 Task: Find a place to stay in Jacksonville, FL, from July 1st to July 9th for 2 adults, with a budget of ₹8,000 - ₹15,000 per night, and the host should speak English.
Action: Mouse moved to (469, 95)
Screenshot: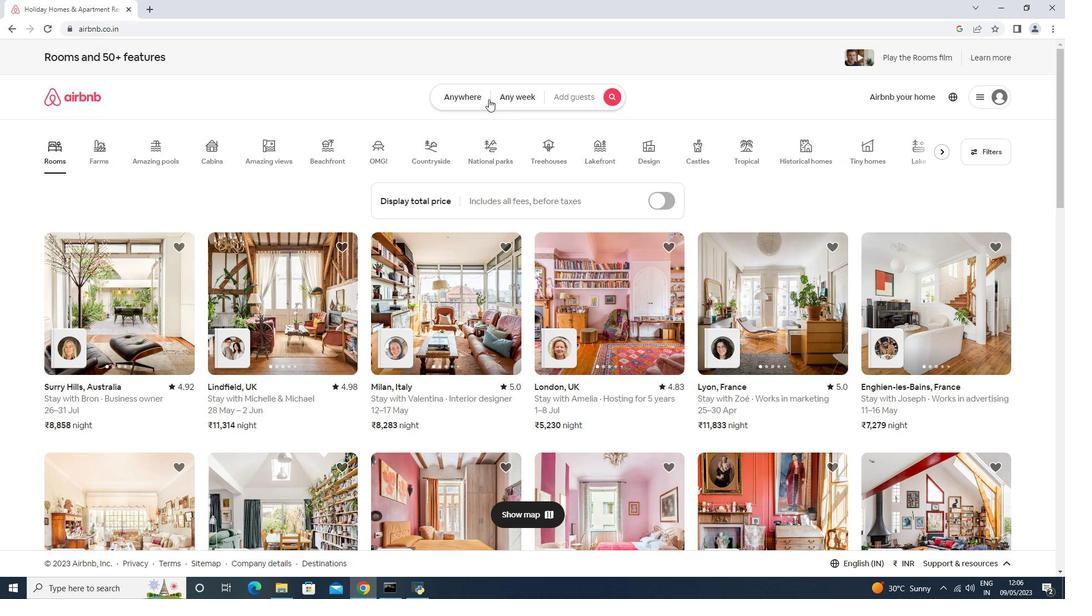 
Action: Mouse pressed left at (469, 95)
Screenshot: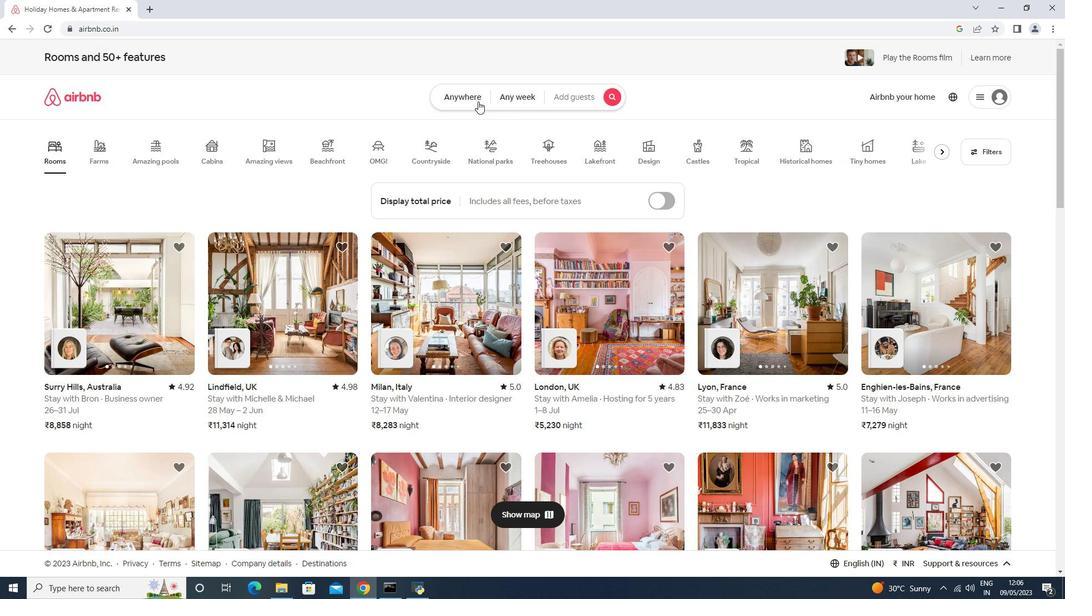 
Action: Mouse moved to (396, 146)
Screenshot: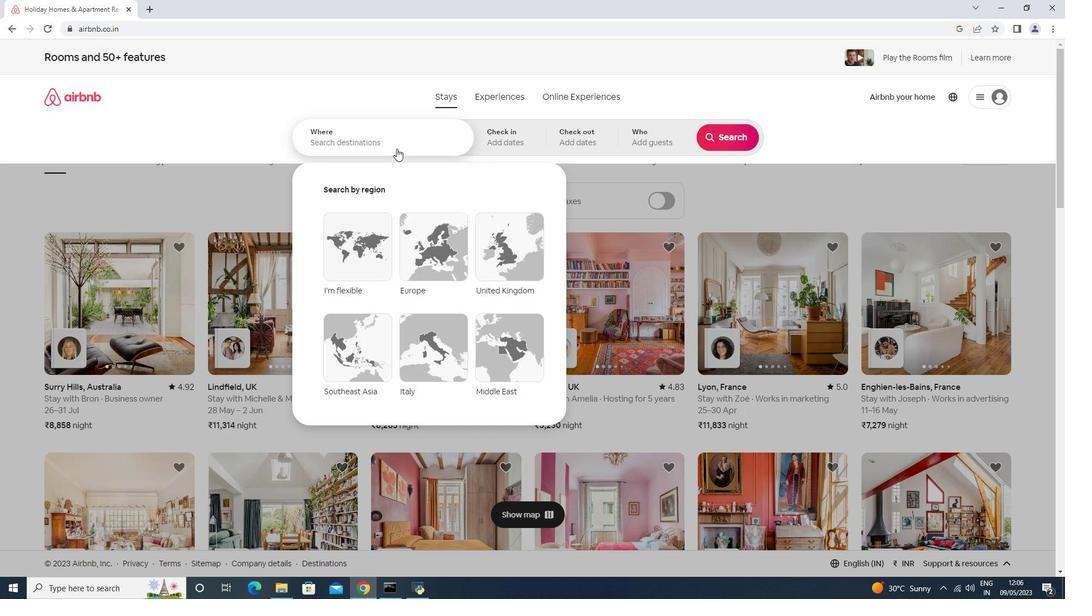 
Action: Mouse pressed left at (396, 146)
Screenshot: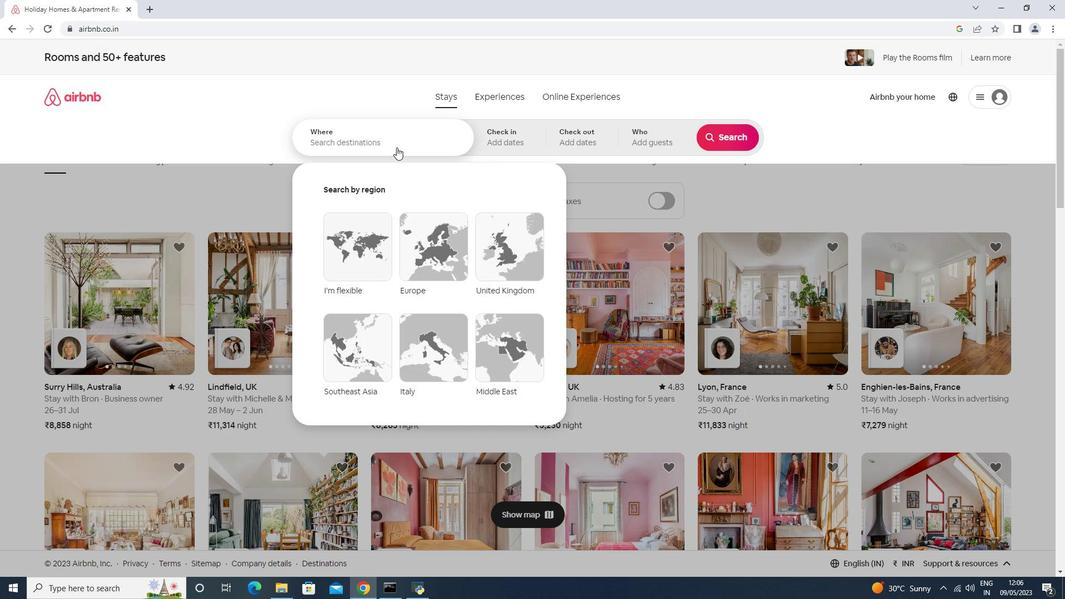 
Action: Mouse moved to (396, 145)
Screenshot: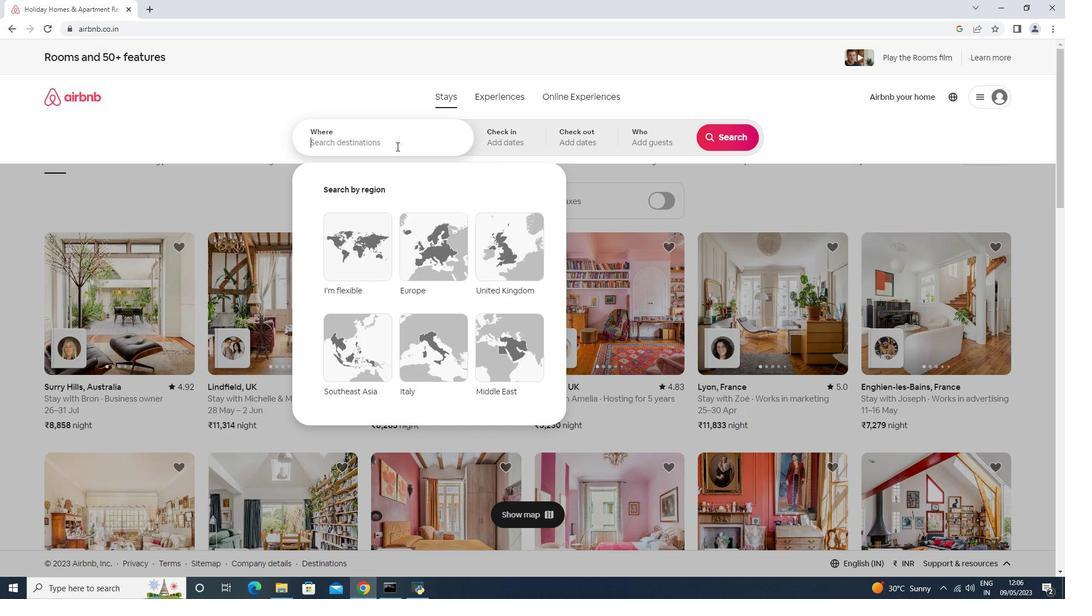 
Action: Key pressed <Key.shift>Jacksonville,<Key.space><Key.shift>United<Key.space><Key.shift>tates<Key.enter>
Screenshot: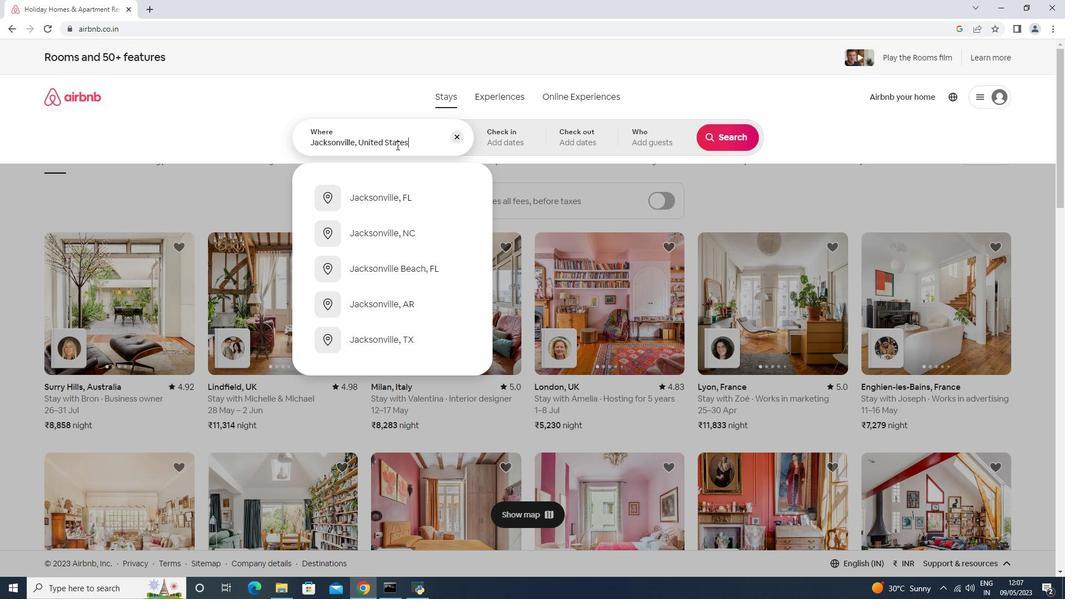 
Action: Mouse moved to (720, 233)
Screenshot: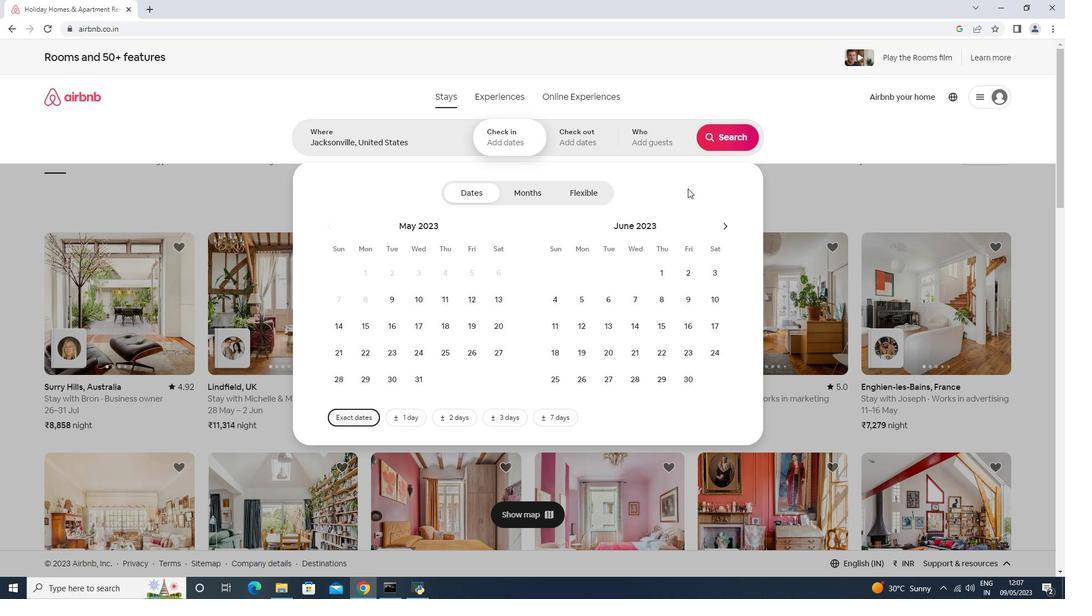 
Action: Mouse pressed left at (720, 233)
Screenshot: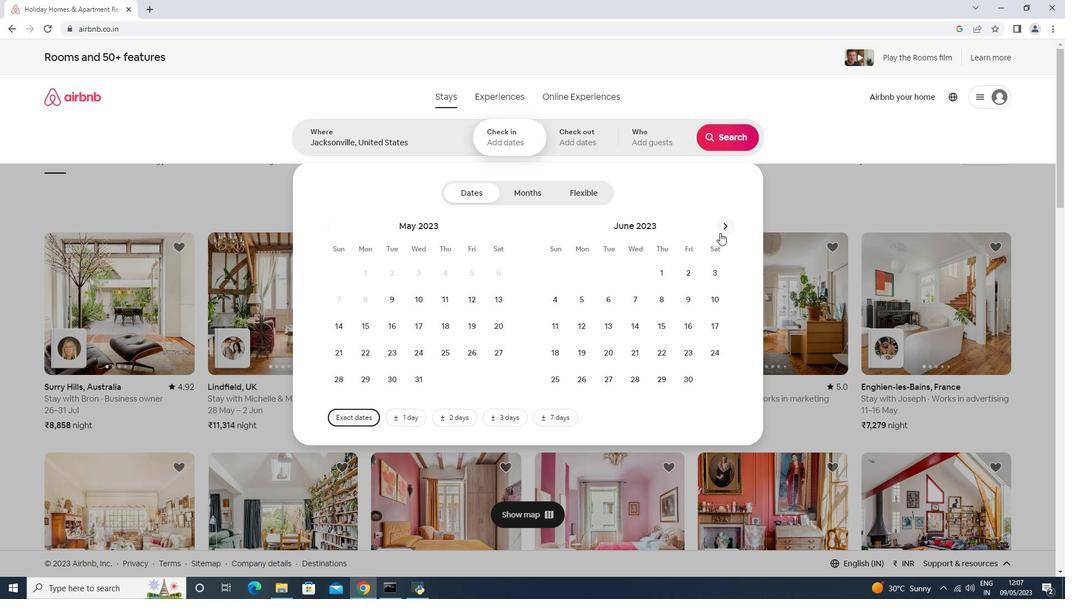 
Action: Mouse moved to (704, 276)
Screenshot: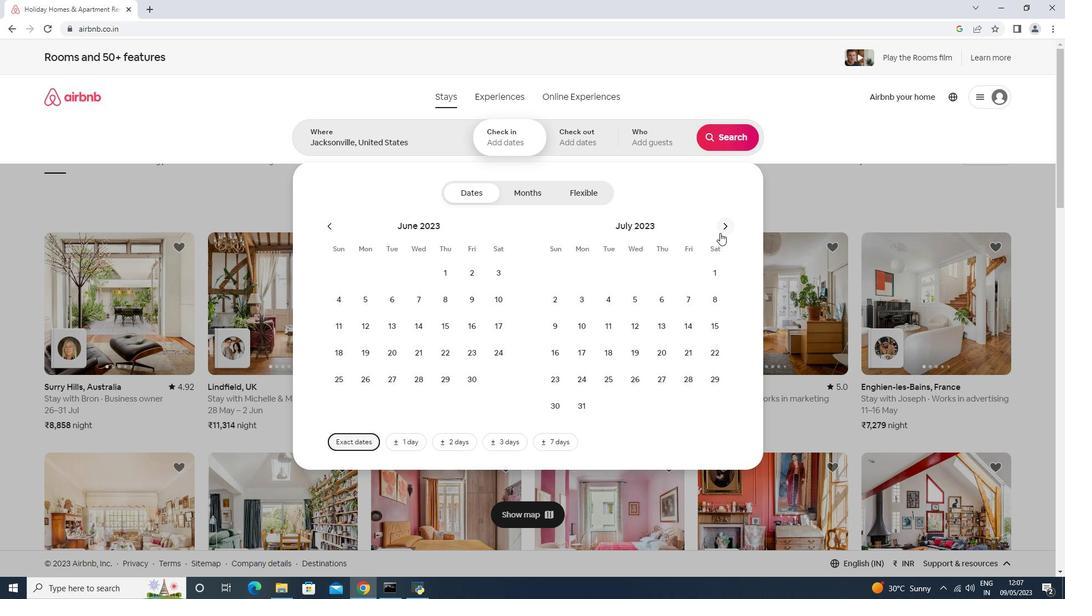 
Action: Mouse pressed left at (704, 276)
Screenshot: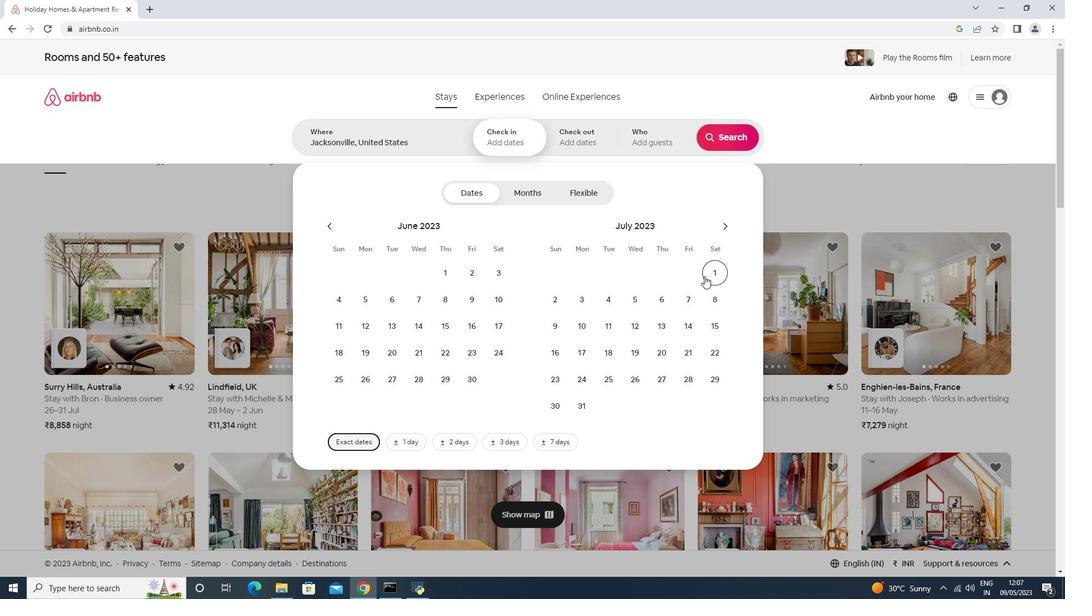 
Action: Mouse moved to (558, 331)
Screenshot: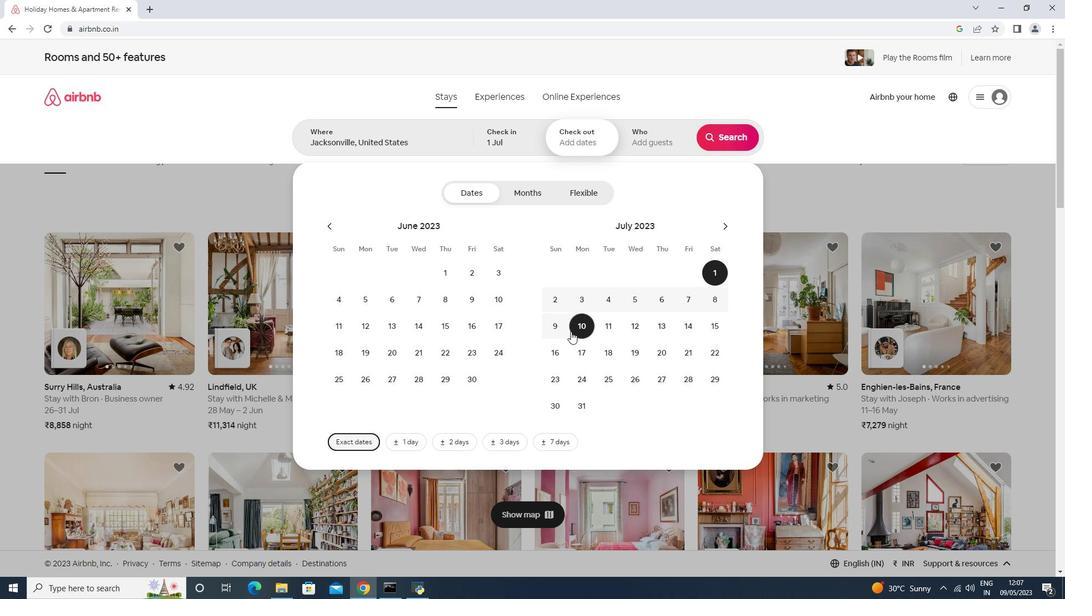 
Action: Mouse pressed left at (558, 331)
Screenshot: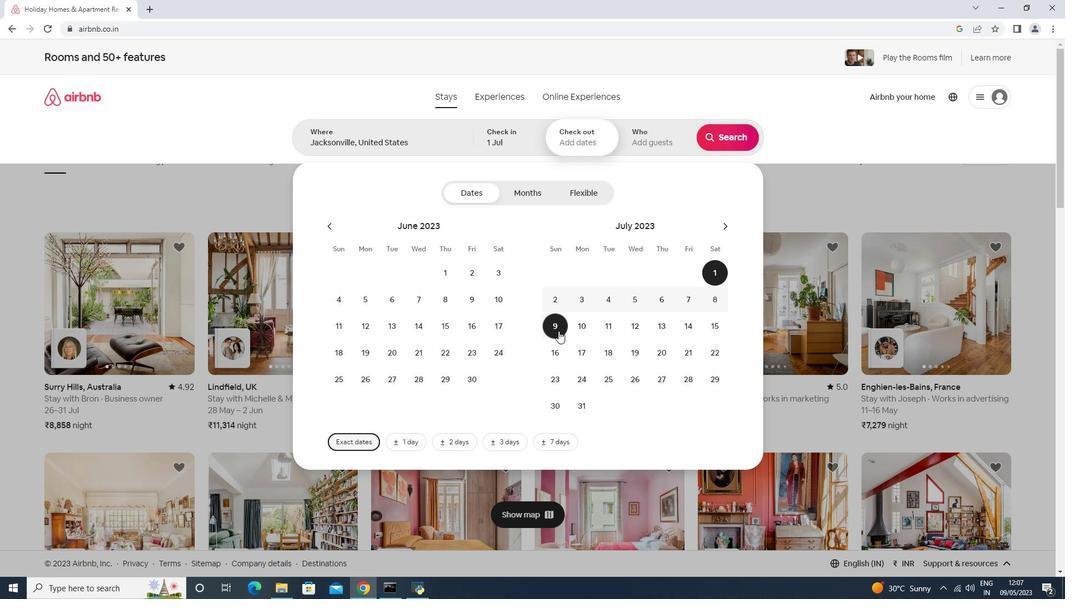 
Action: Mouse moved to (654, 129)
Screenshot: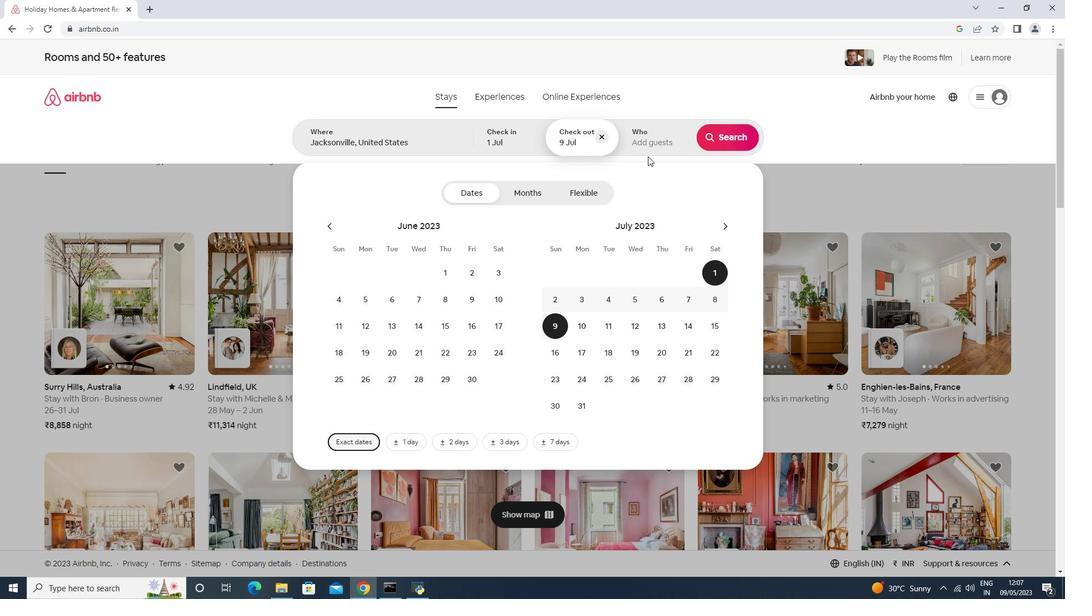
Action: Mouse pressed left at (654, 129)
Screenshot: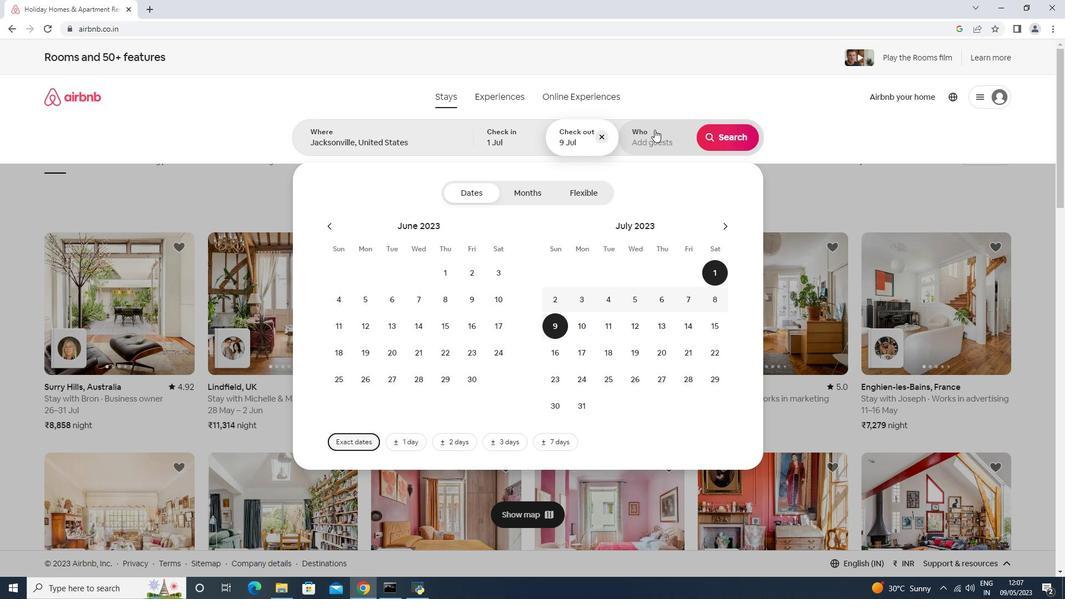 
Action: Mouse moved to (750, 208)
Screenshot: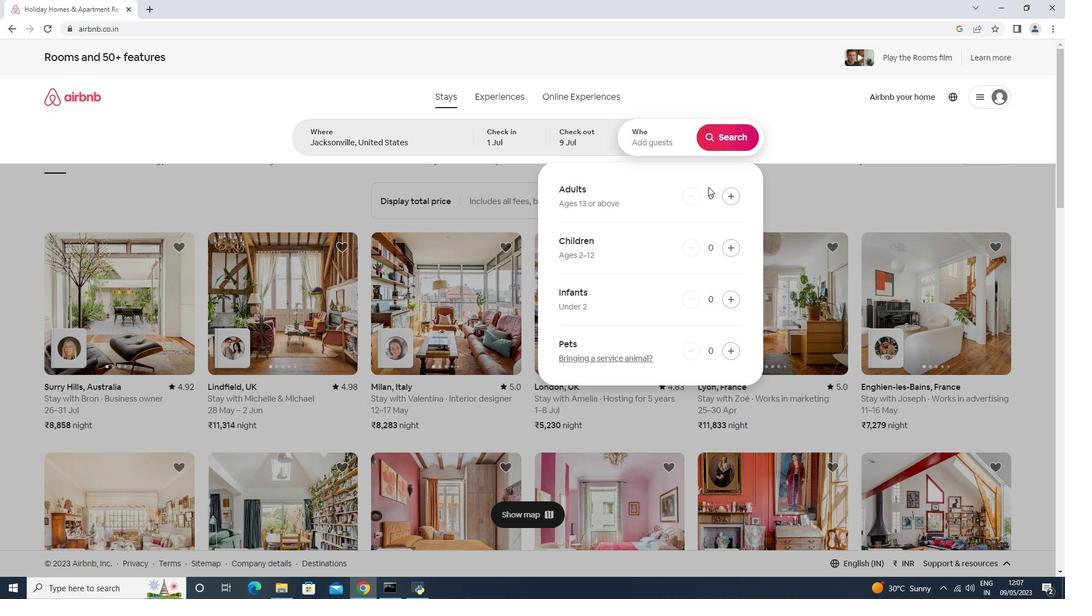
Action: Mouse pressed left at (750, 208)
Screenshot: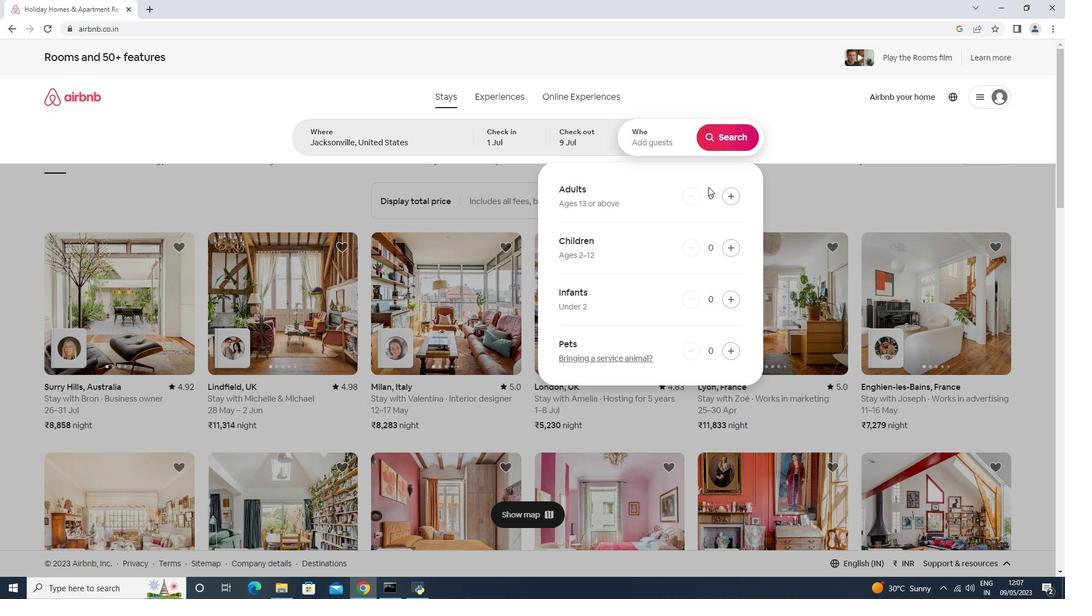 
Action: Mouse pressed left at (750, 208)
Screenshot: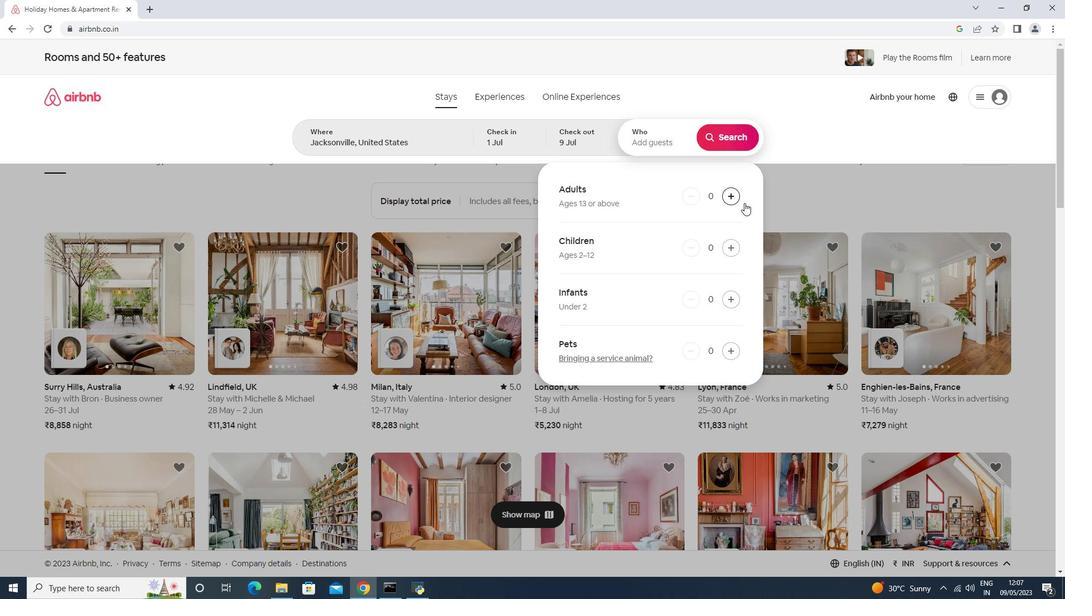 
Action: Mouse moved to (737, 200)
Screenshot: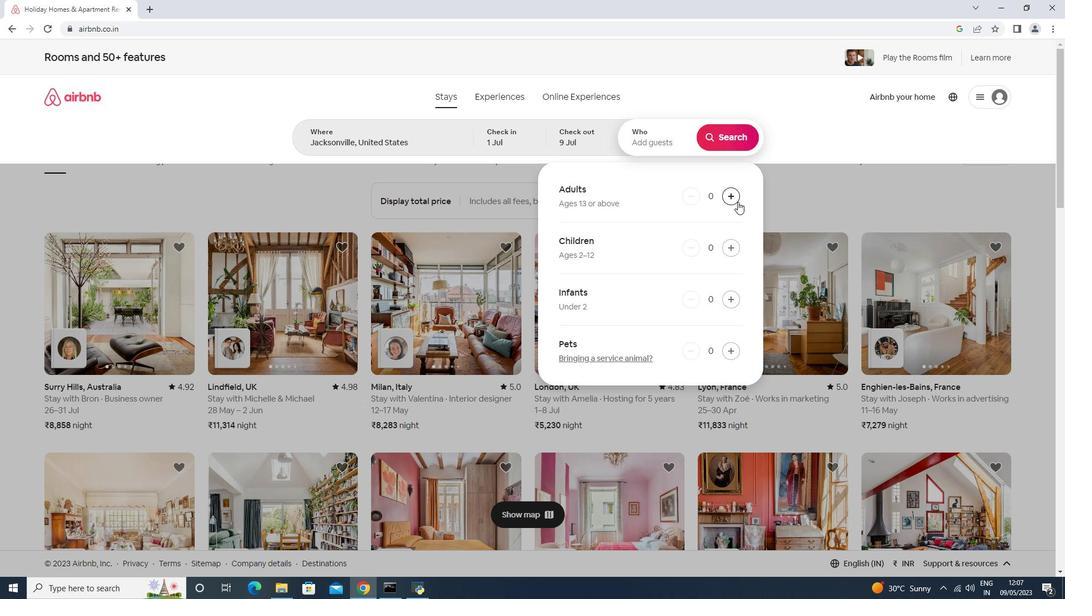 
Action: Mouse pressed left at (737, 200)
Screenshot: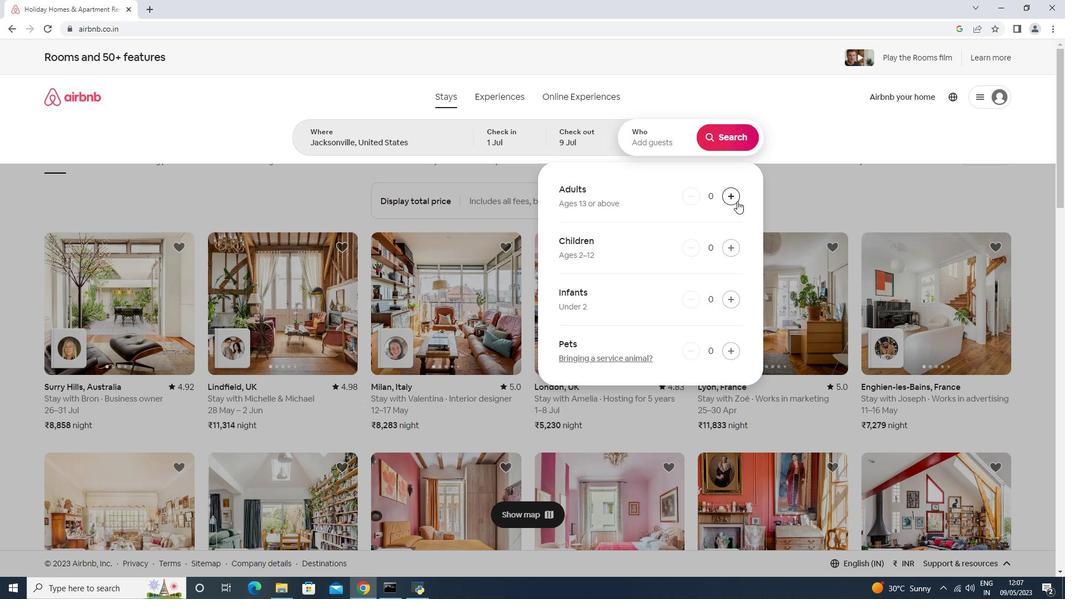
Action: Mouse pressed left at (737, 200)
Screenshot: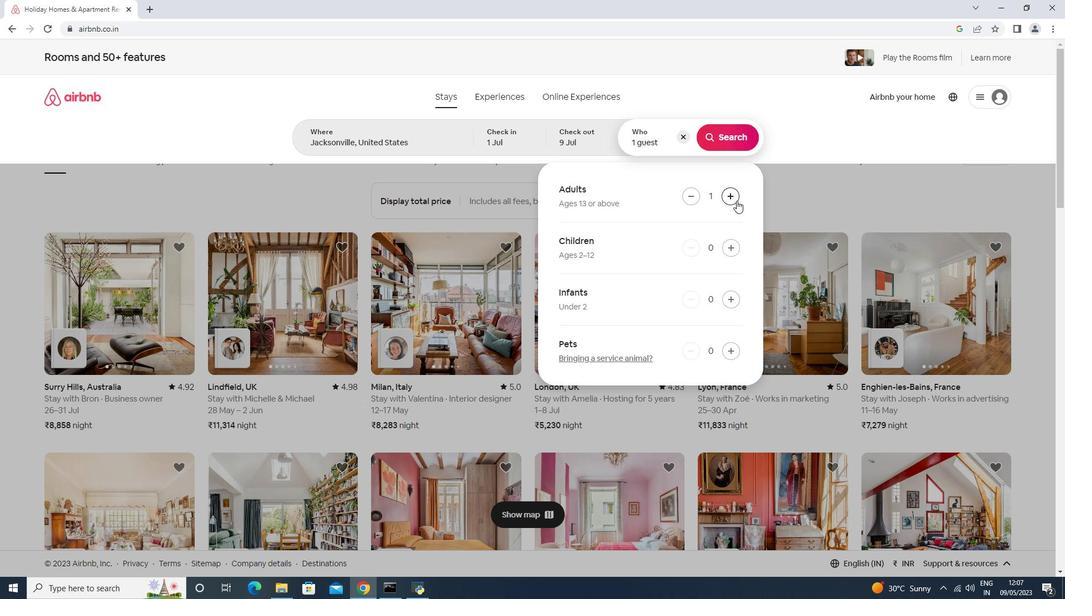 
Action: Mouse moved to (729, 134)
Screenshot: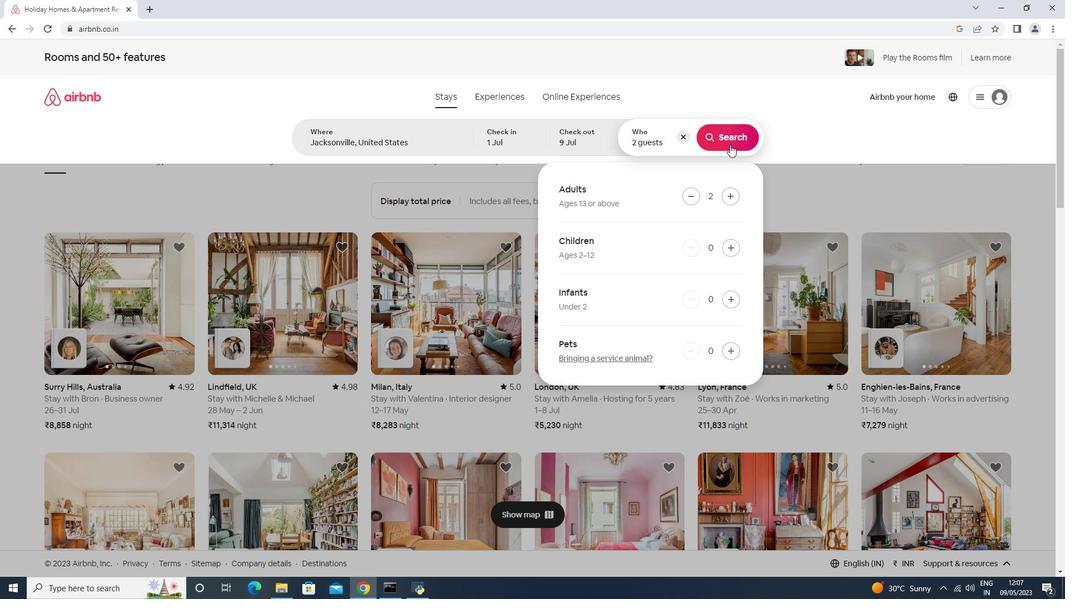 
Action: Mouse pressed left at (729, 134)
Screenshot: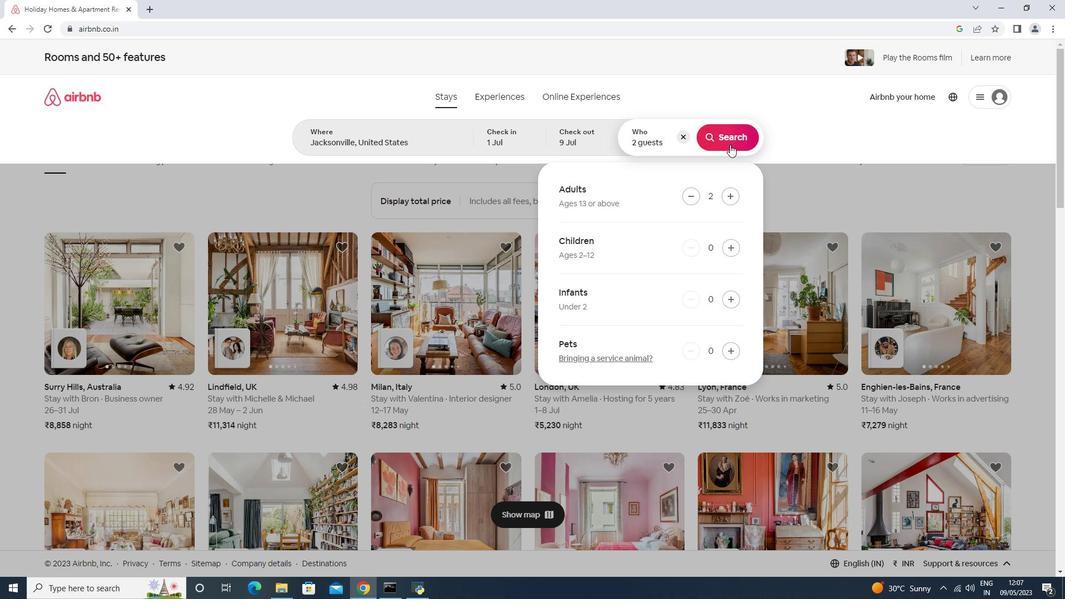 
Action: Mouse moved to (435, 379)
Screenshot: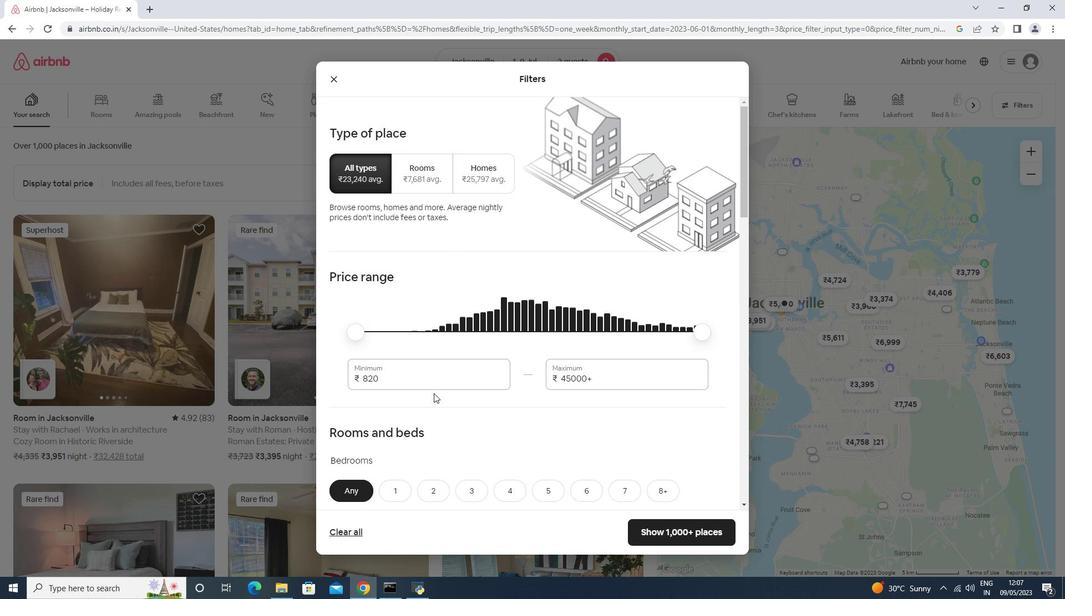 
Action: Mouse pressed left at (435, 379)
Screenshot: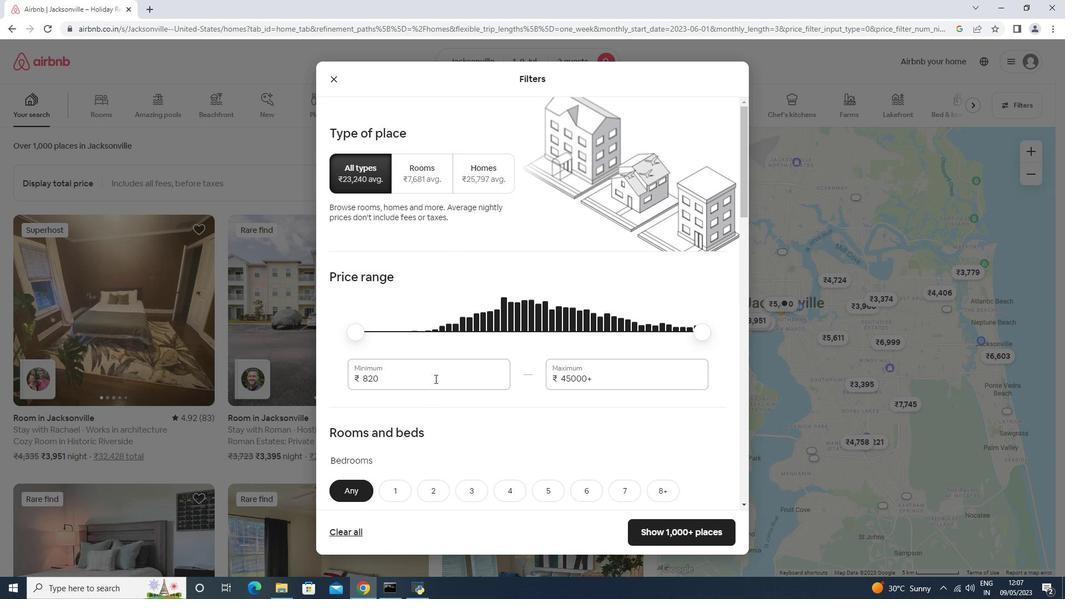 
Action: Mouse moved to (431, 376)
Screenshot: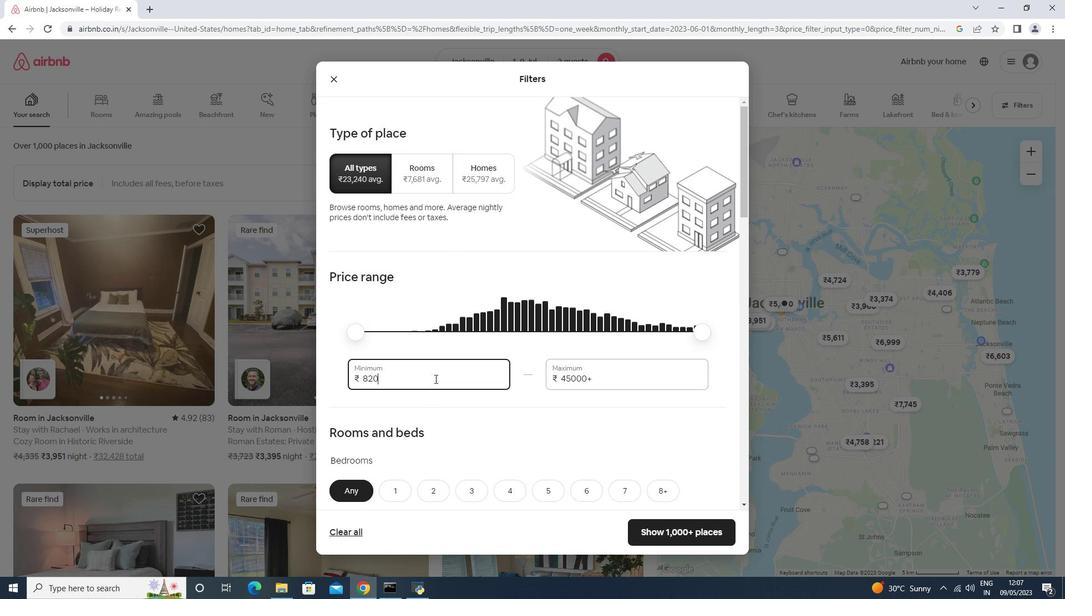 
Action: Key pressed <Key.backspace><Key.backspace>000<Key.tab>15000
Screenshot: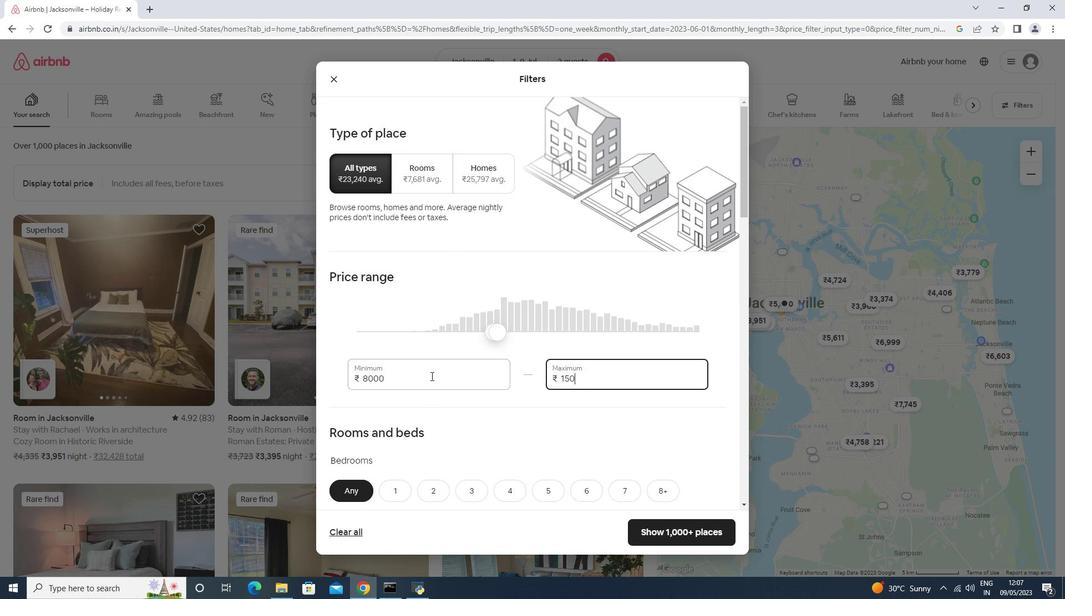 
Action: Mouse moved to (424, 361)
Screenshot: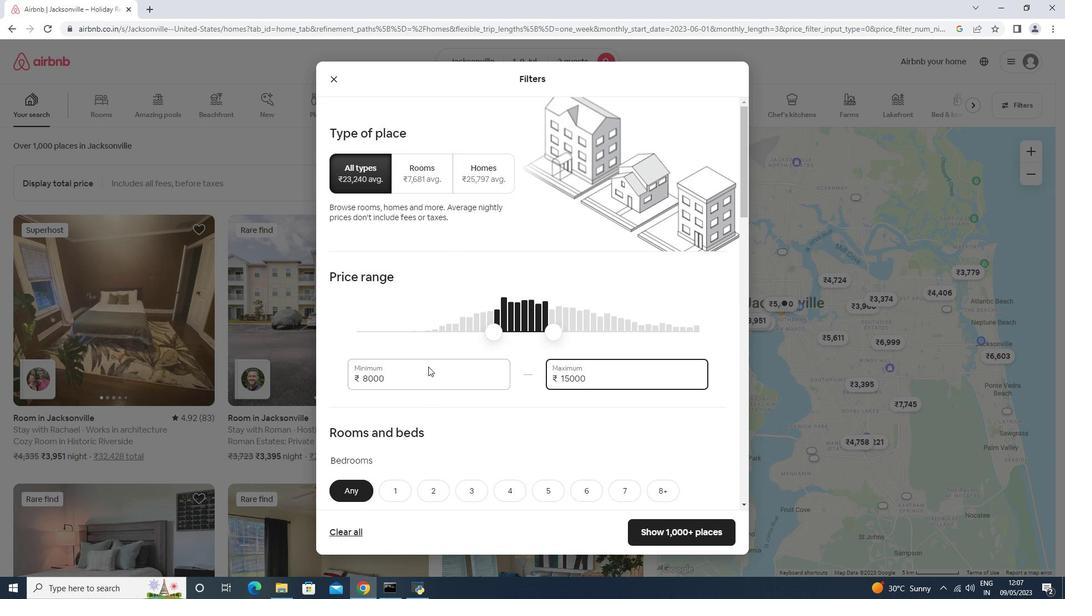 
Action: Mouse scrolled (424, 361) with delta (0, 0)
Screenshot: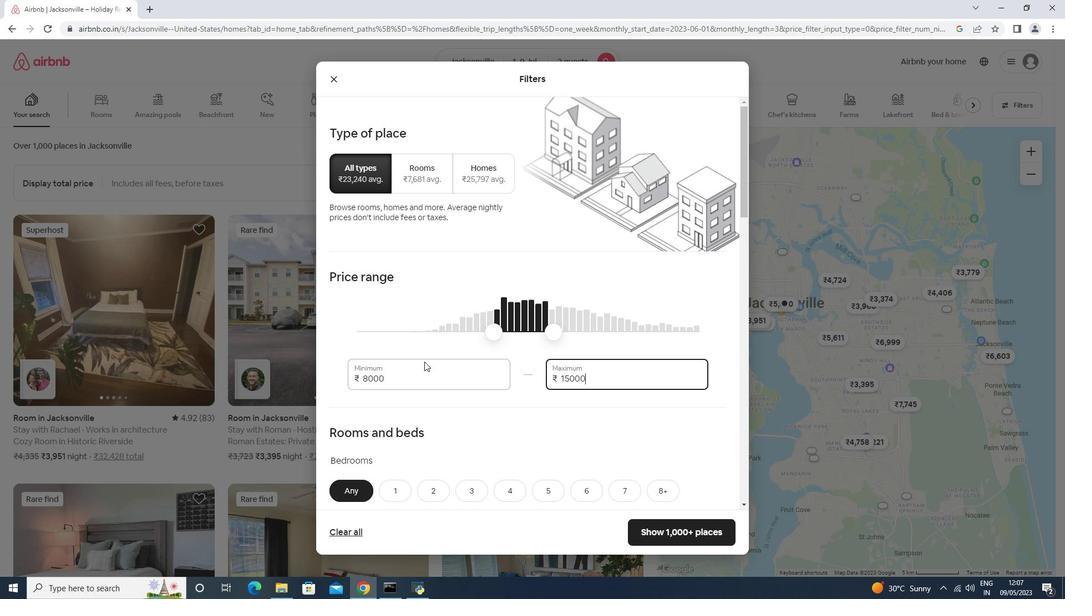 
Action: Mouse scrolled (424, 361) with delta (0, 0)
Screenshot: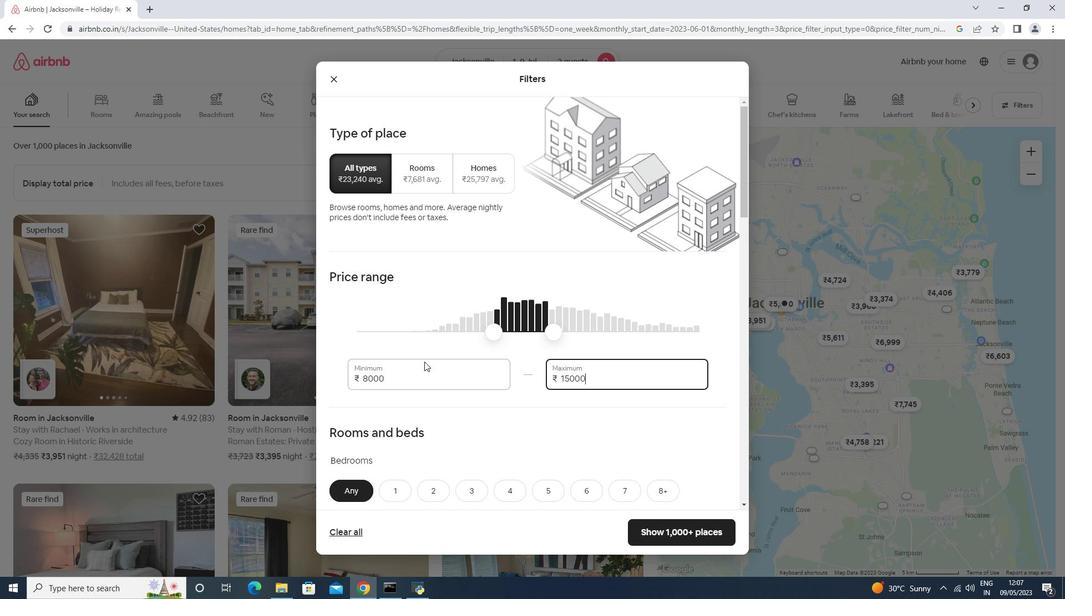 
Action: Mouse scrolled (424, 361) with delta (0, 0)
Screenshot: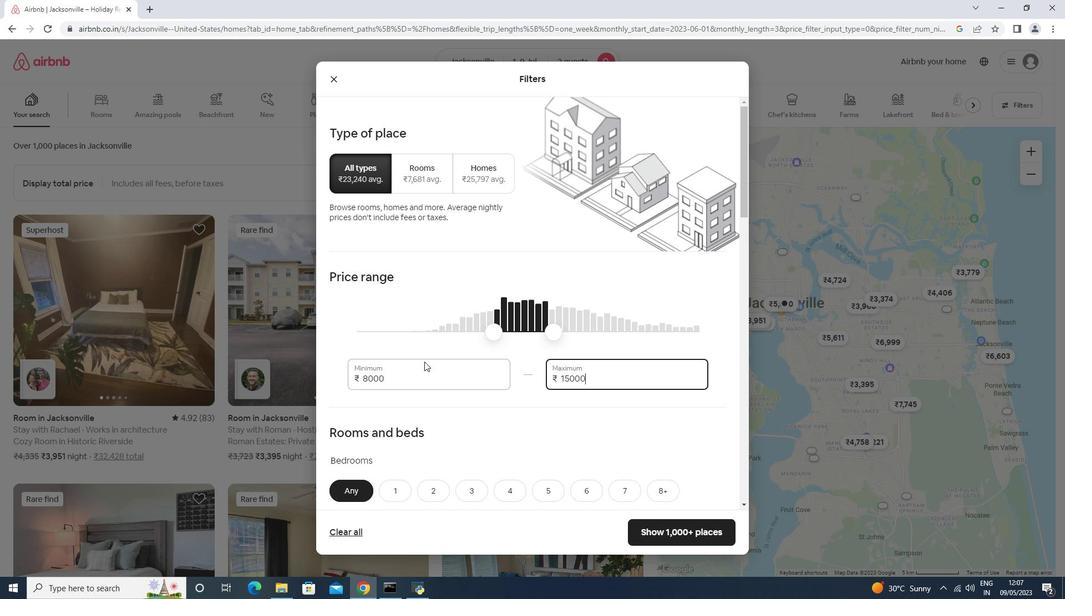 
Action: Mouse scrolled (424, 361) with delta (0, 0)
Screenshot: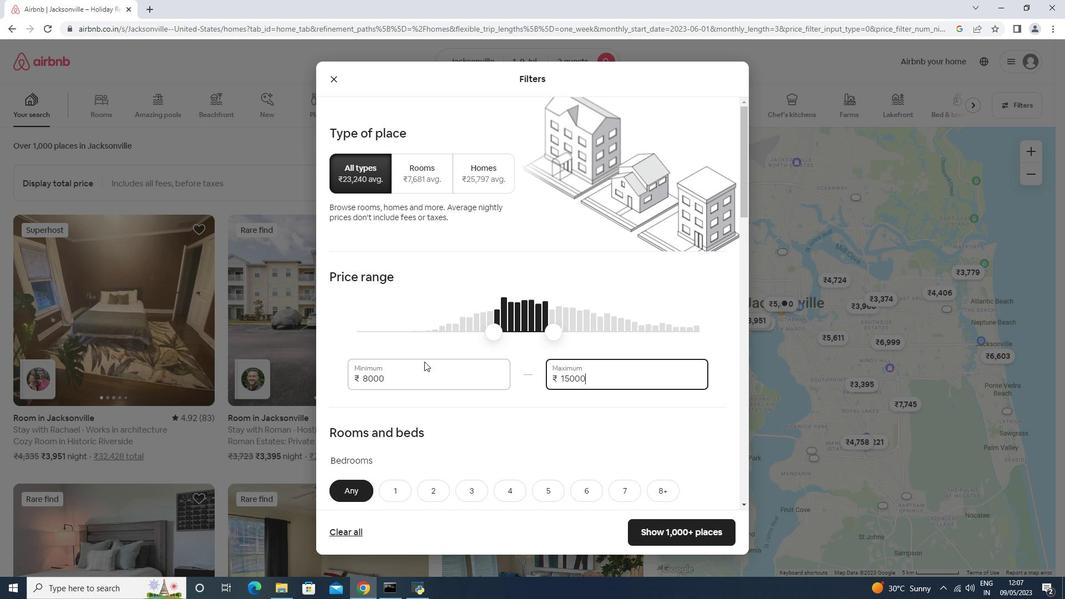 
Action: Mouse scrolled (424, 361) with delta (0, 0)
Screenshot: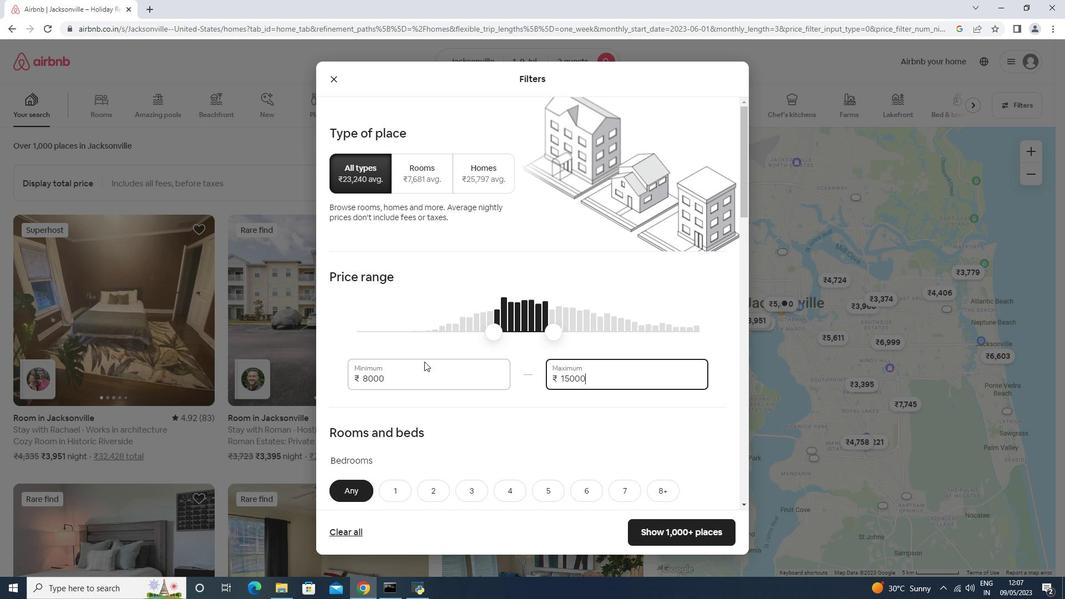 
Action: Mouse moved to (402, 213)
Screenshot: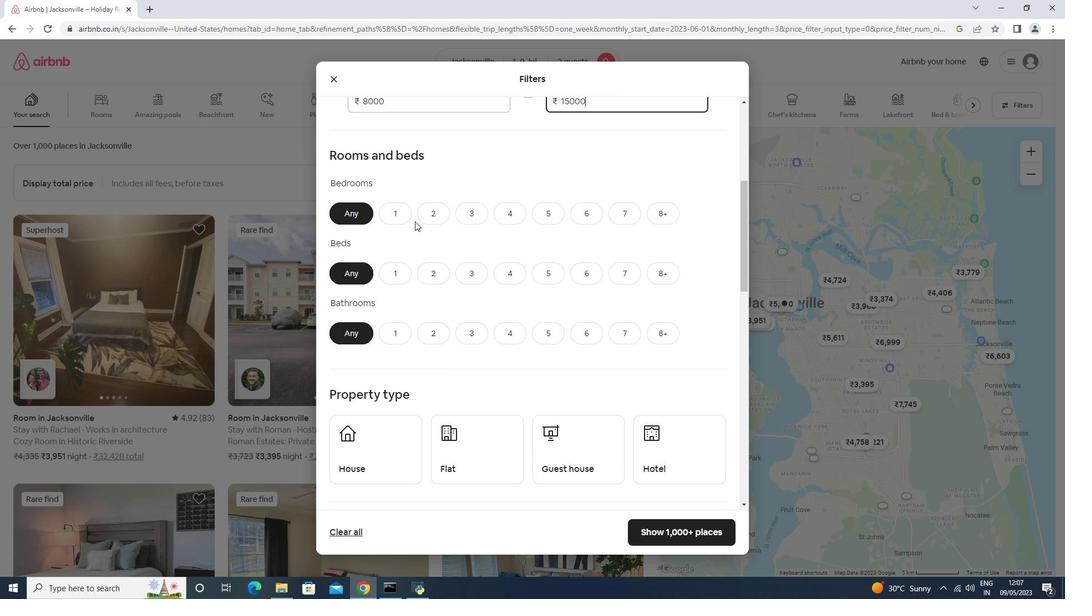 
Action: Mouse pressed left at (402, 213)
Screenshot: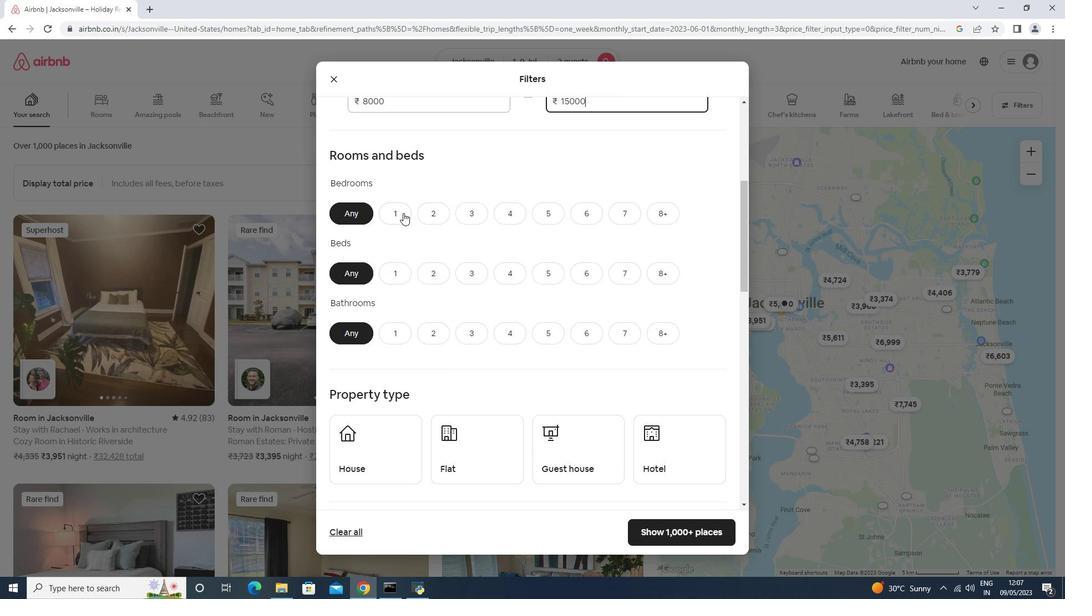 
Action: Mouse moved to (396, 278)
Screenshot: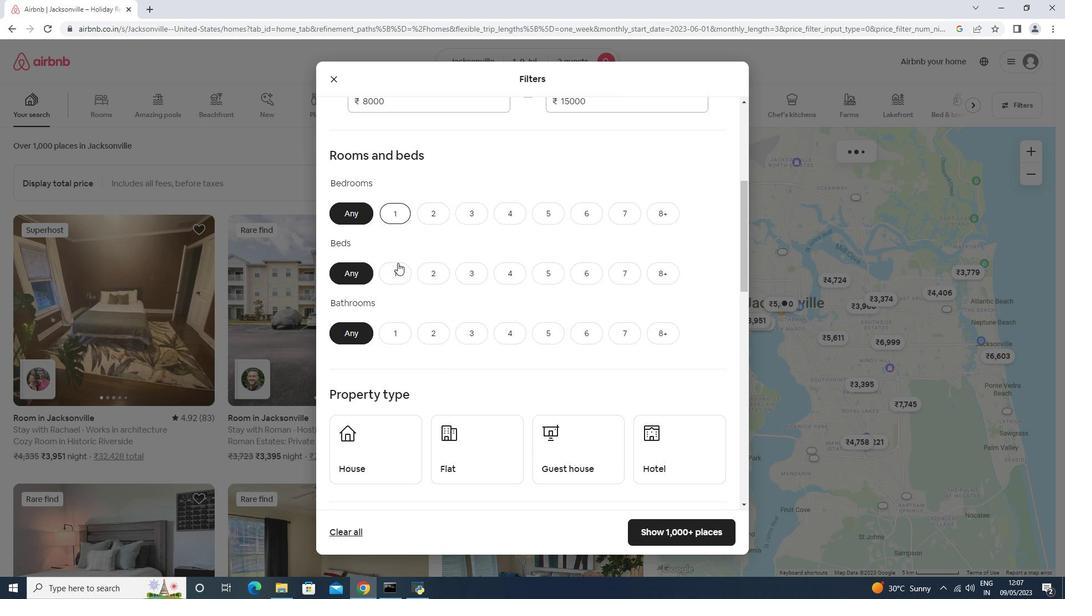 
Action: Mouse pressed left at (396, 278)
Screenshot: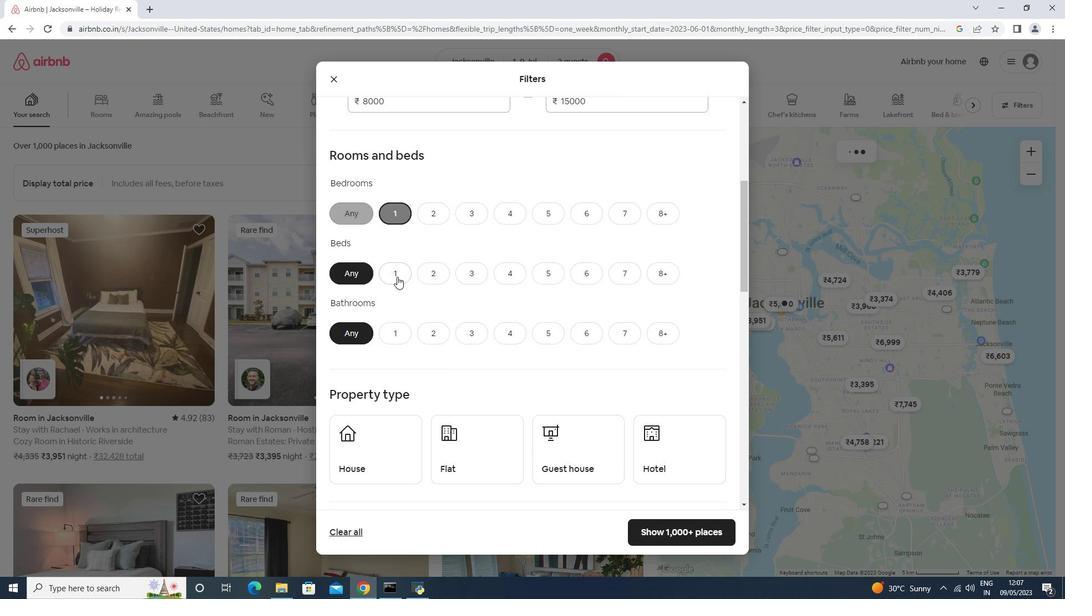 
Action: Mouse moved to (397, 340)
Screenshot: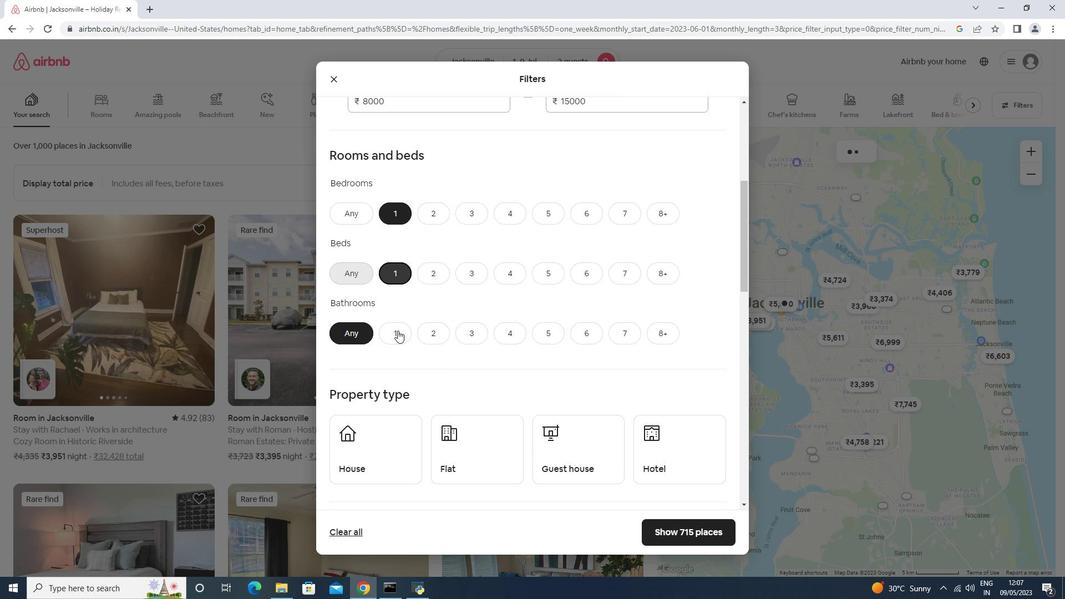 
Action: Mouse pressed left at (397, 340)
Screenshot: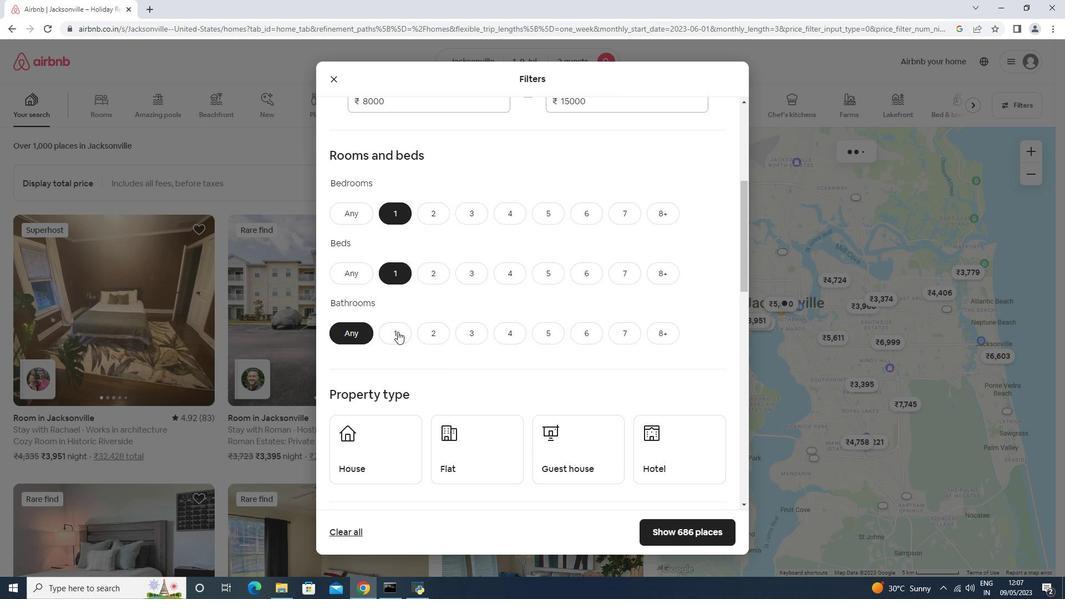
Action: Mouse moved to (400, 337)
Screenshot: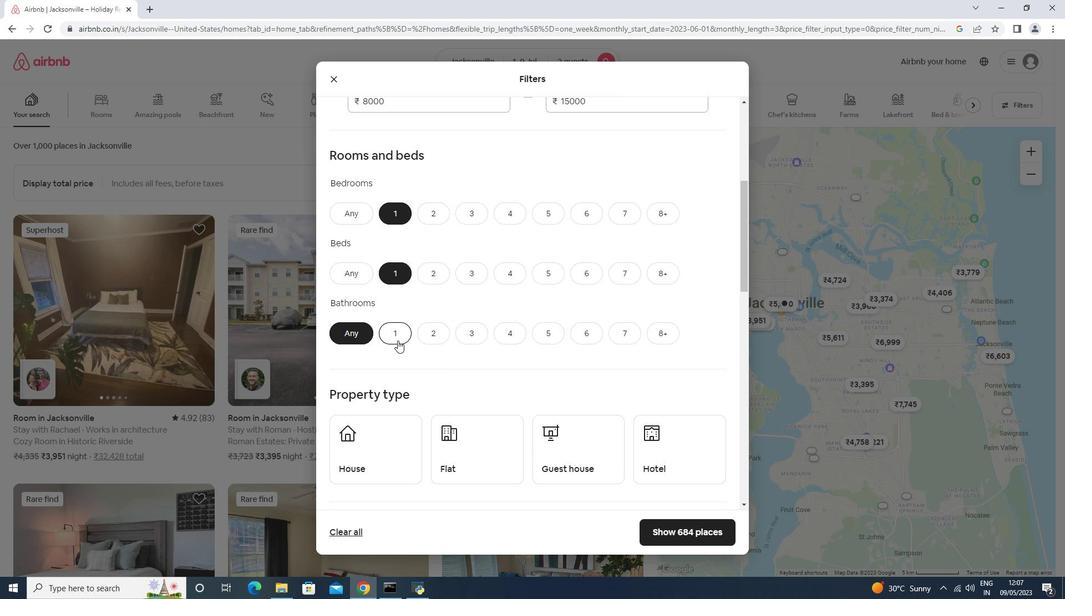 
Action: Mouse scrolled (400, 337) with delta (0, 0)
Screenshot: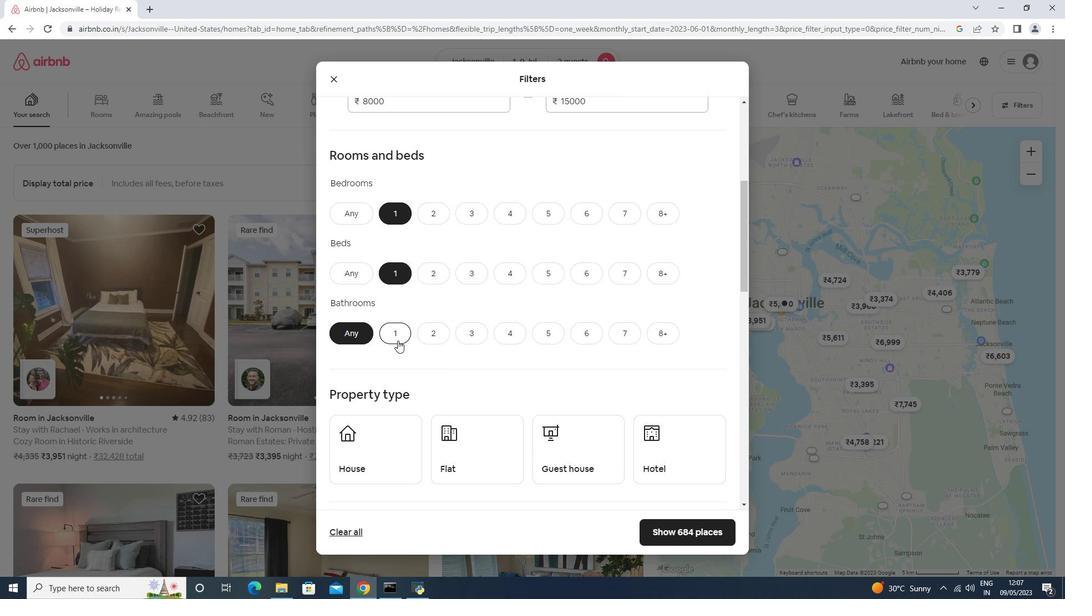 
Action: Mouse scrolled (400, 337) with delta (0, 0)
Screenshot: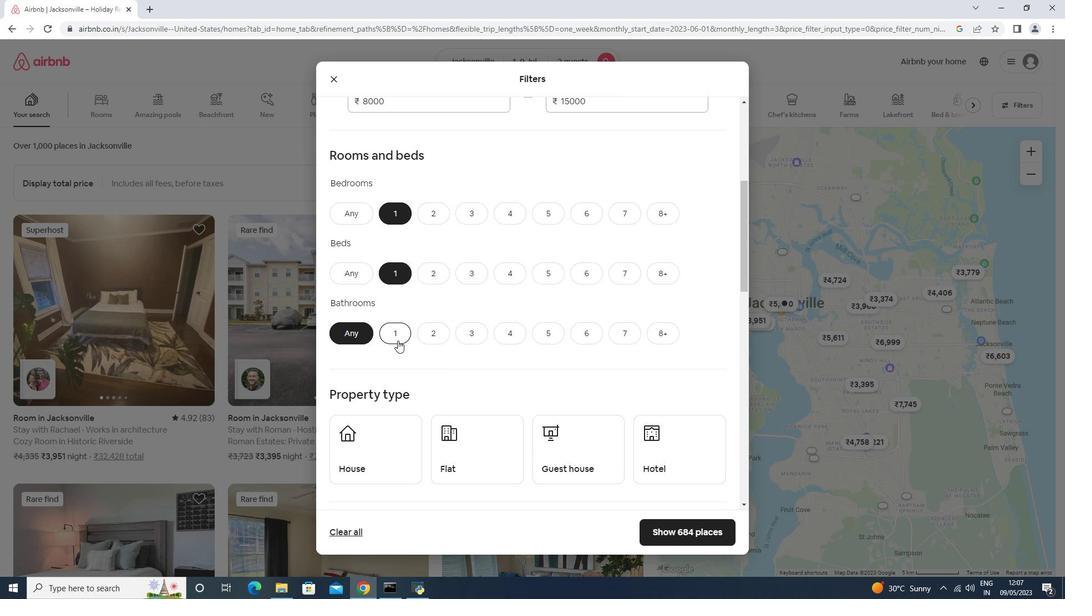 
Action: Mouse scrolled (400, 337) with delta (0, 0)
Screenshot: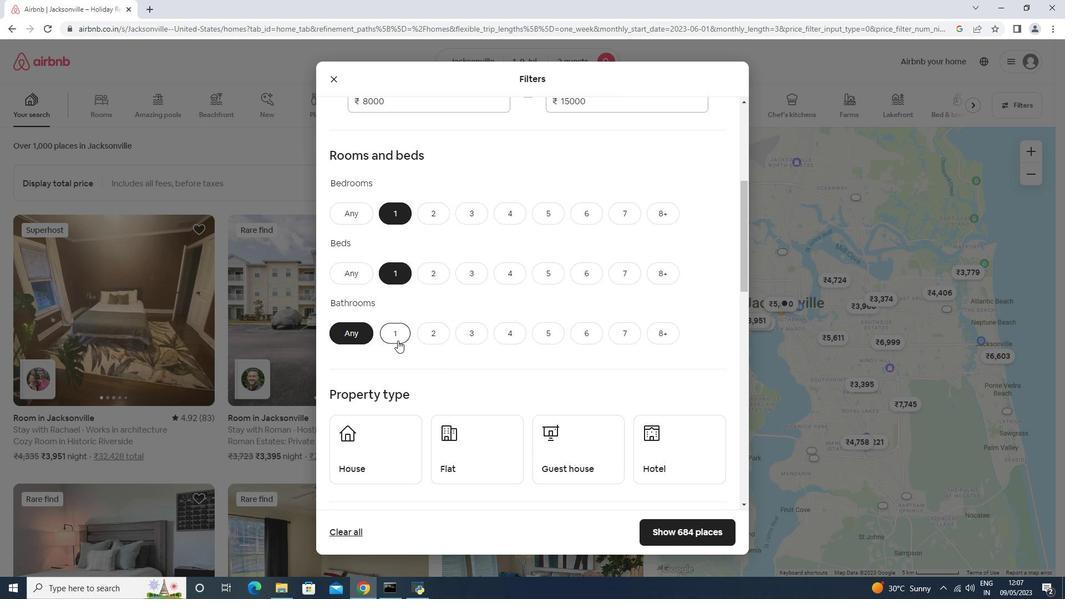 
Action: Mouse scrolled (400, 337) with delta (0, 0)
Screenshot: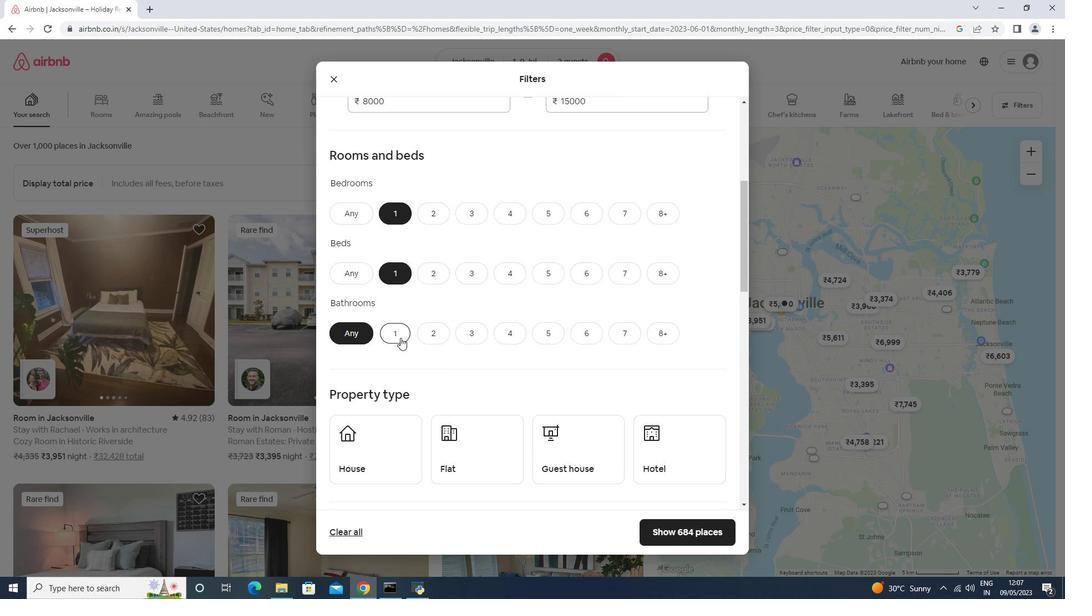 
Action: Mouse moved to (385, 238)
Screenshot: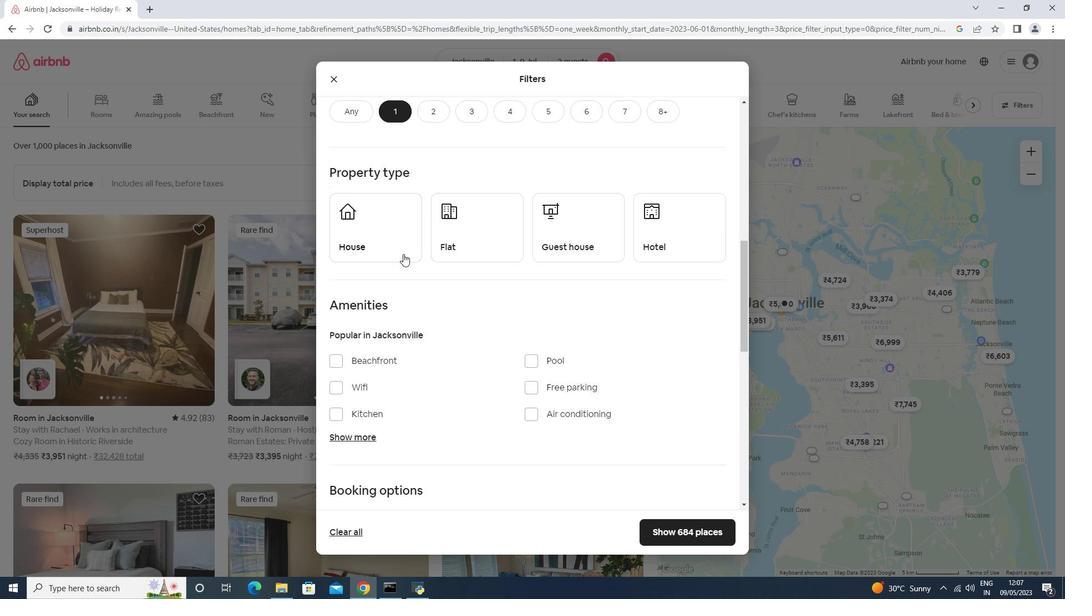 
Action: Mouse pressed left at (385, 238)
Screenshot: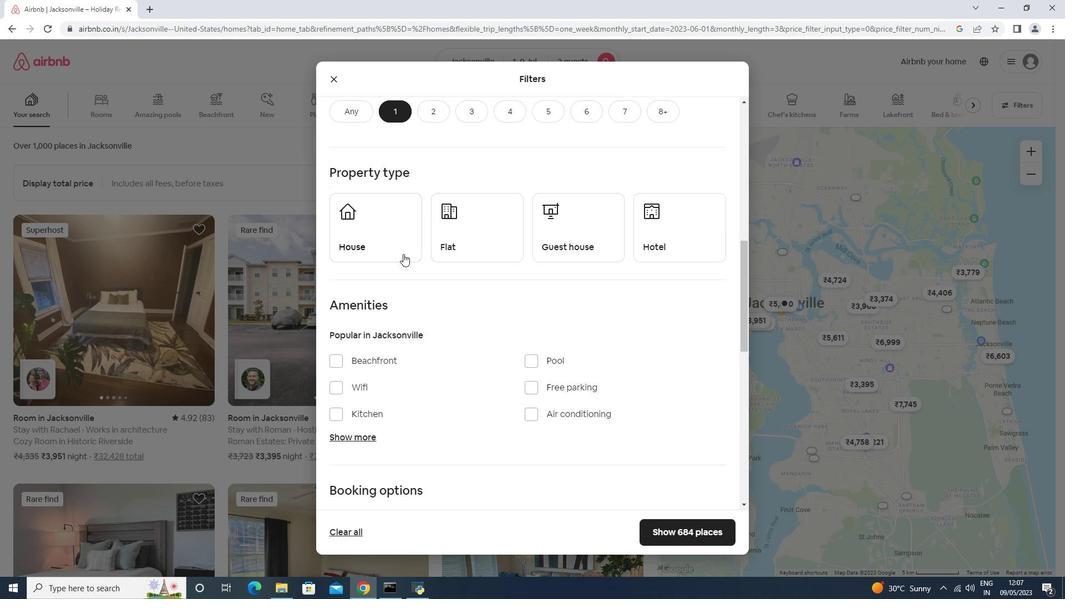 
Action: Mouse moved to (454, 229)
Screenshot: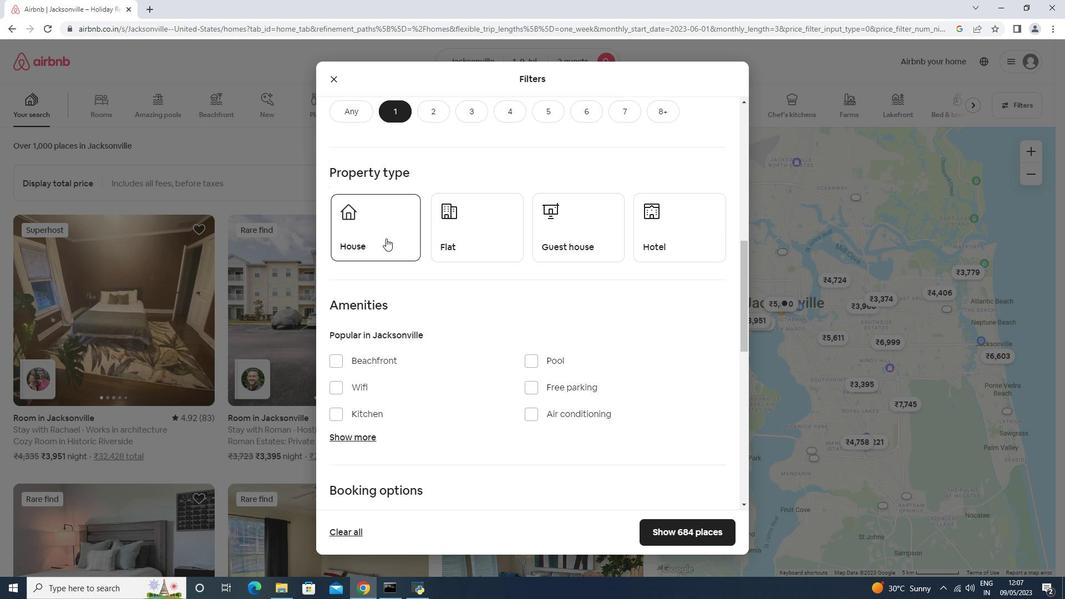 
Action: Mouse pressed left at (454, 229)
Screenshot: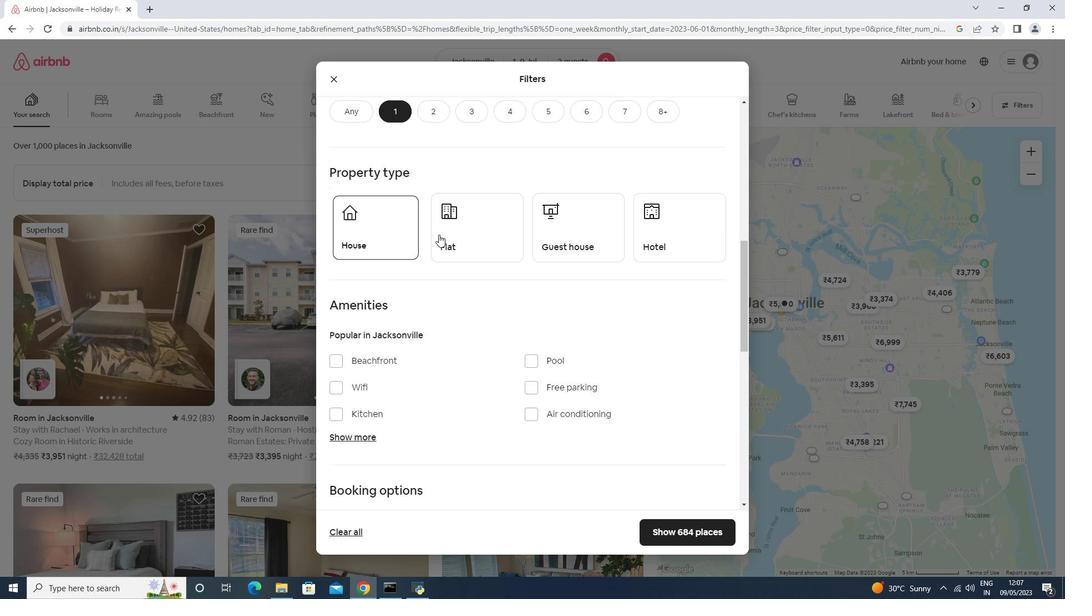 
Action: Mouse moved to (557, 229)
Screenshot: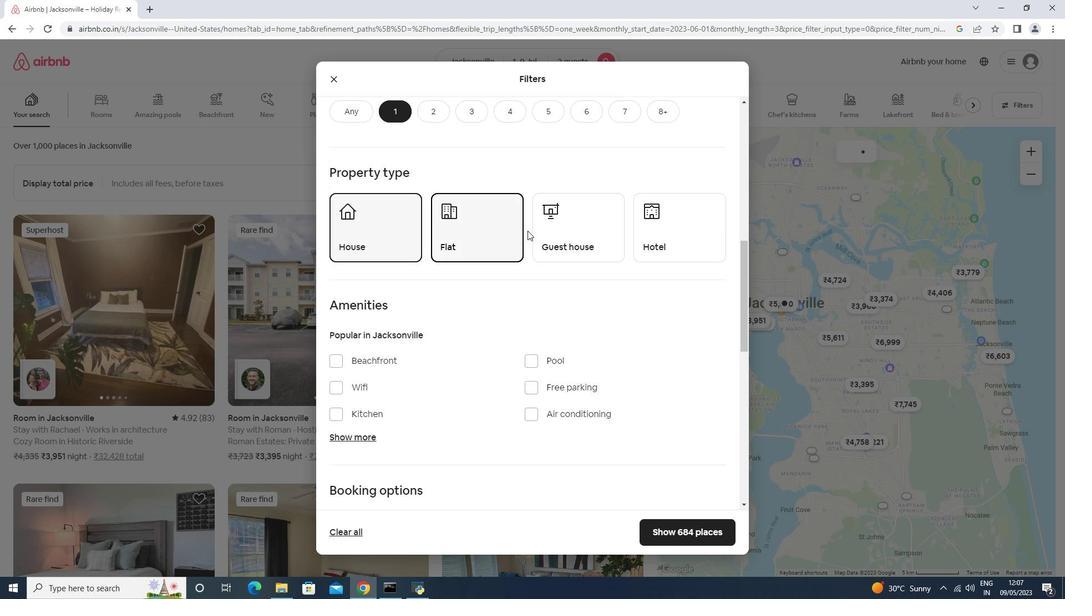 
Action: Mouse pressed left at (557, 229)
Screenshot: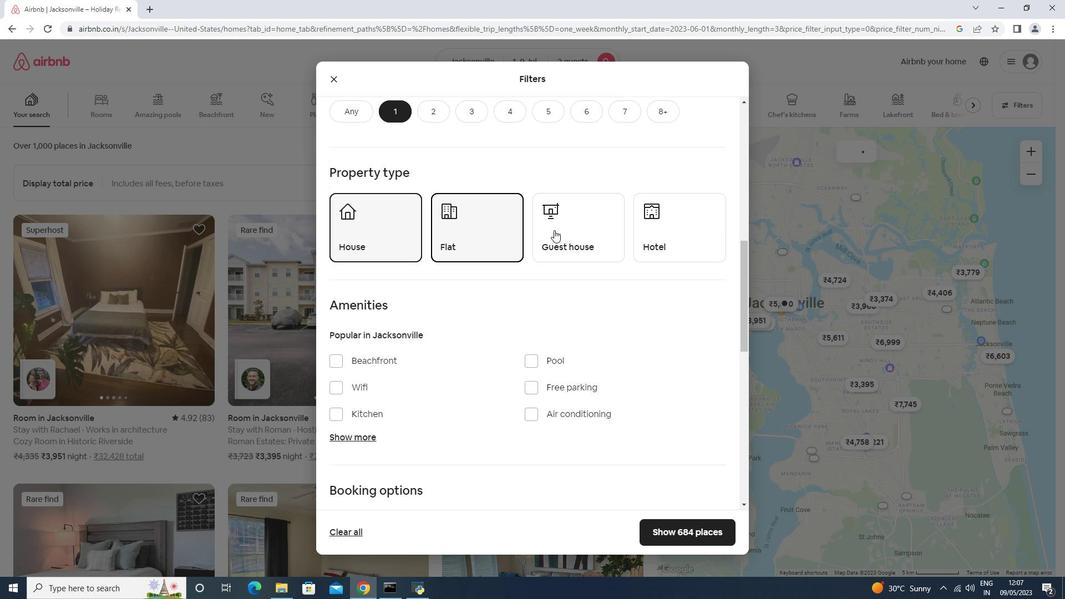 
Action: Mouse moved to (558, 227)
Screenshot: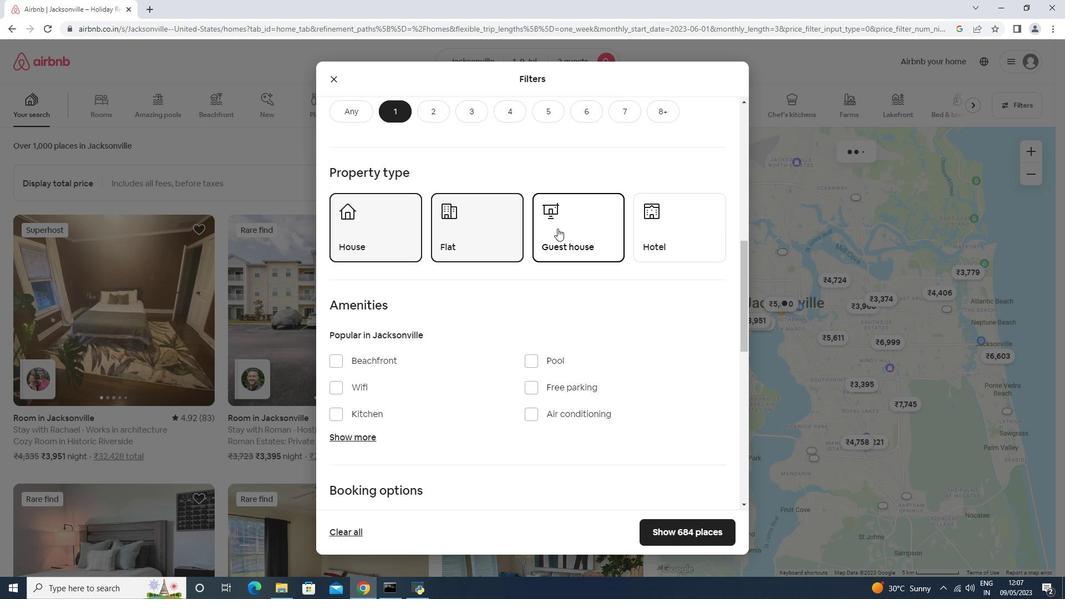 
Action: Mouse scrolled (558, 226) with delta (0, 0)
Screenshot: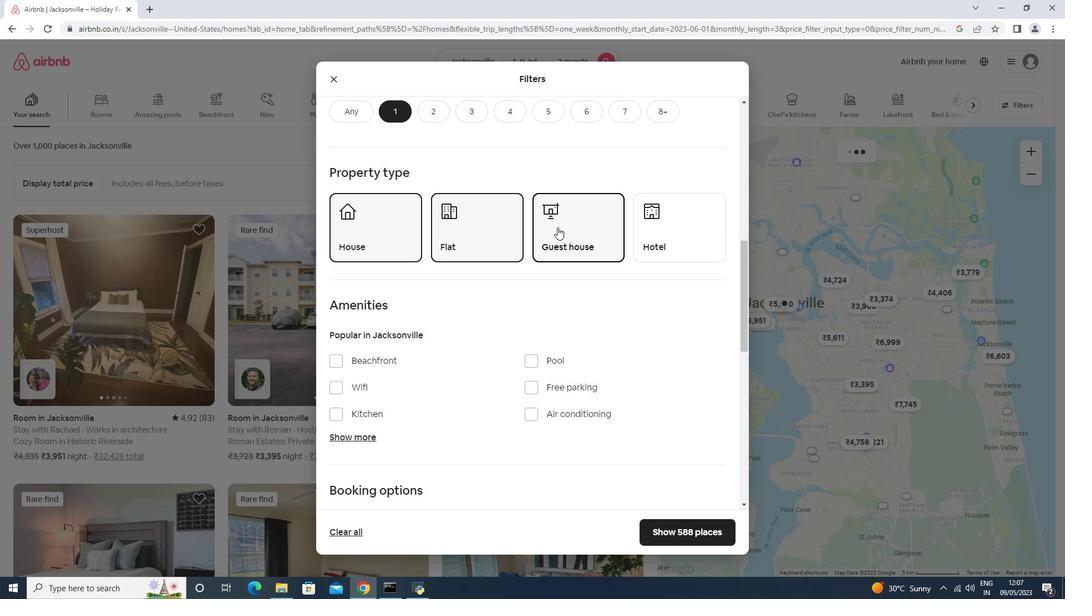 
Action: Mouse scrolled (558, 226) with delta (0, 0)
Screenshot: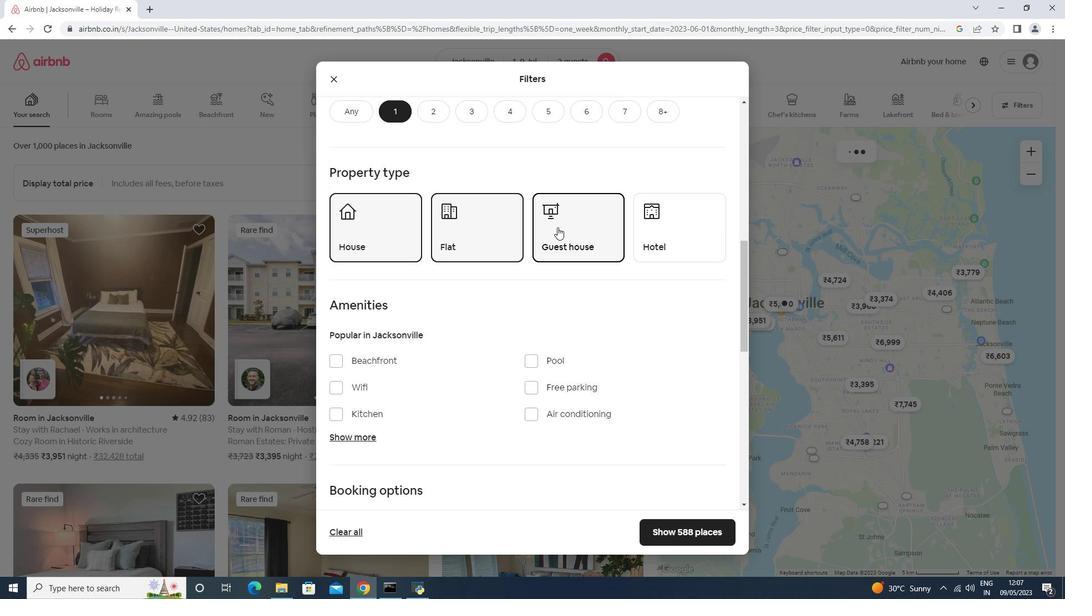 
Action: Mouse scrolled (558, 226) with delta (0, 0)
Screenshot: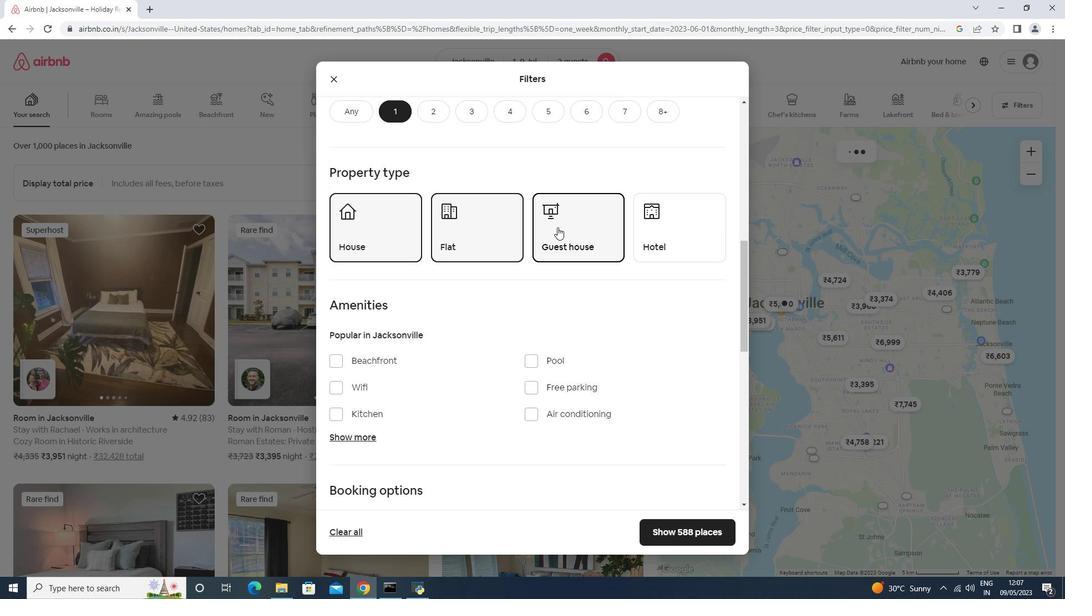 
Action: Mouse scrolled (558, 226) with delta (0, 0)
Screenshot: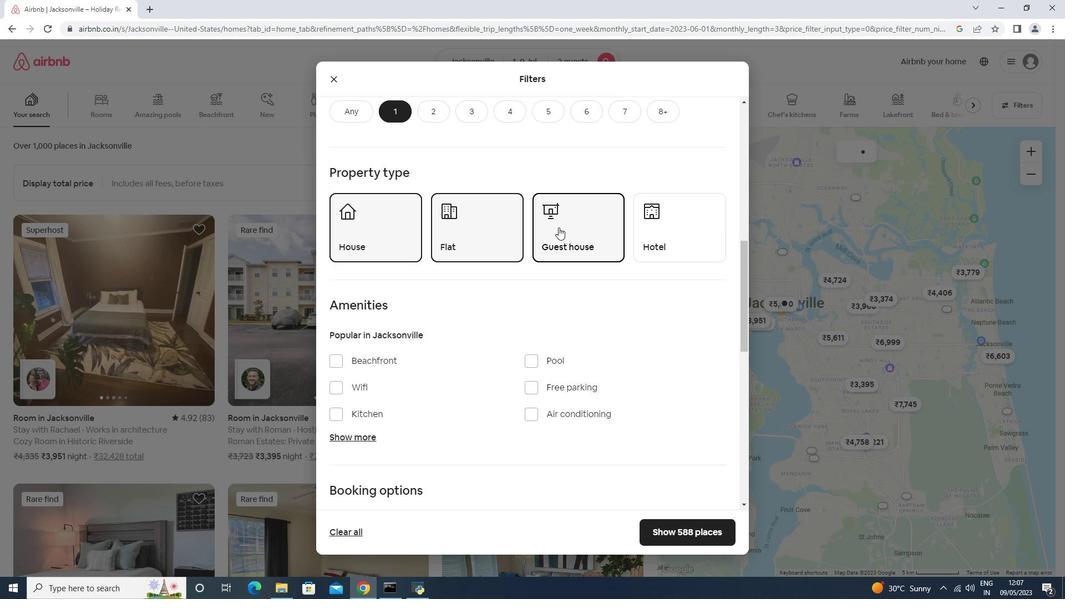 
Action: Mouse moved to (344, 212)
Screenshot: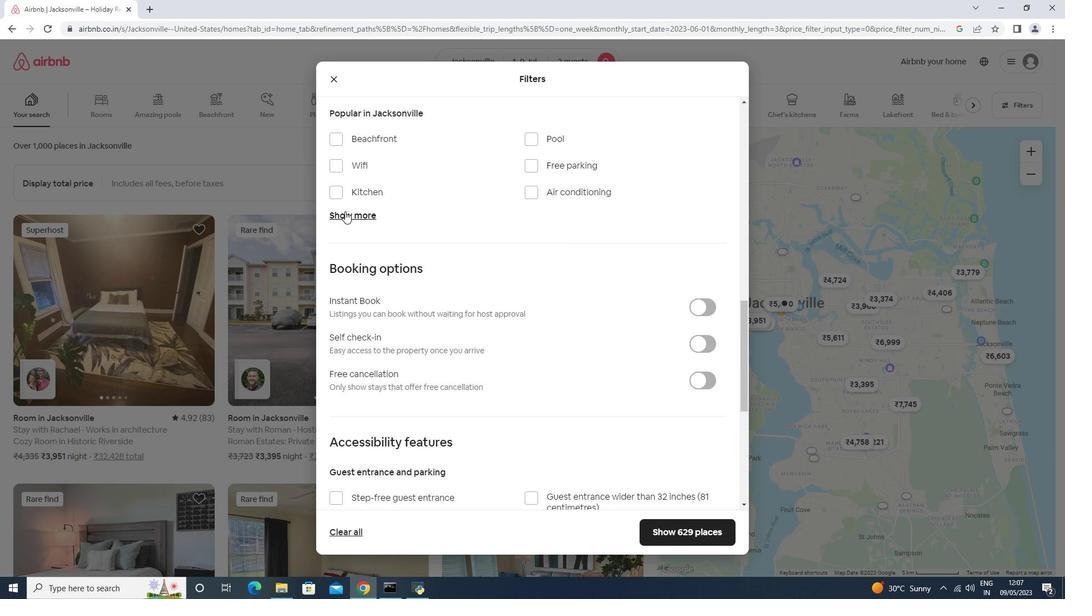 
Action: Mouse pressed left at (344, 212)
Screenshot: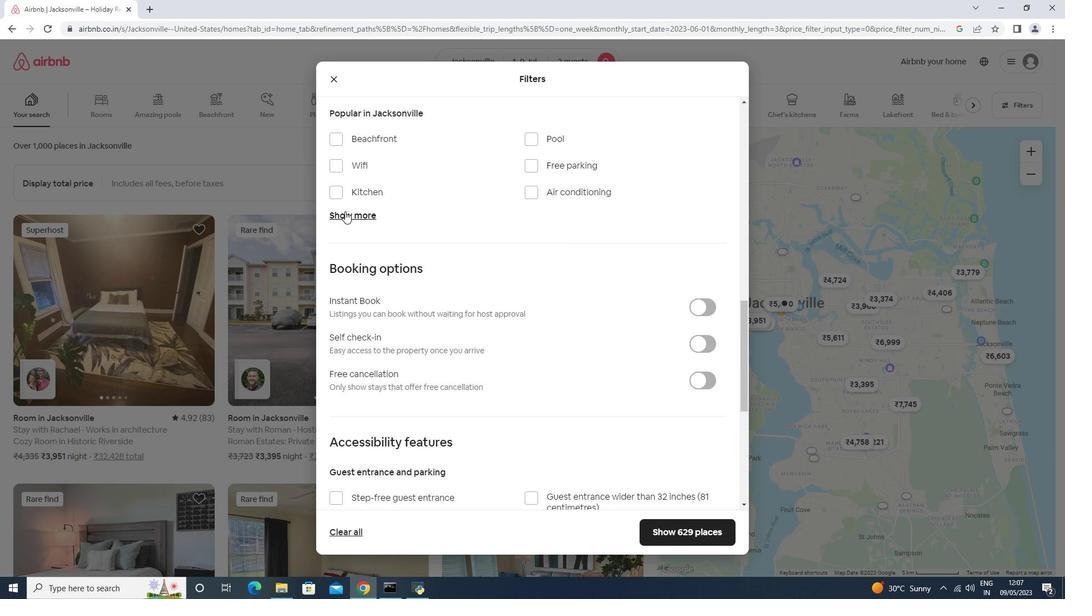 
Action: Mouse moved to (434, 234)
Screenshot: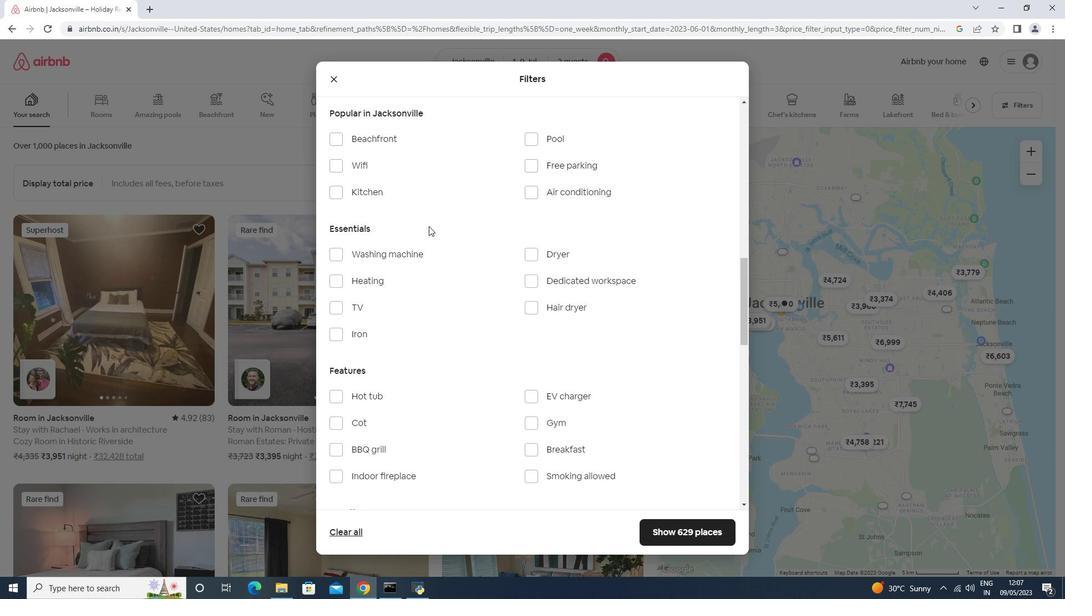 
Action: Mouse scrolled (434, 233) with delta (0, 0)
Screenshot: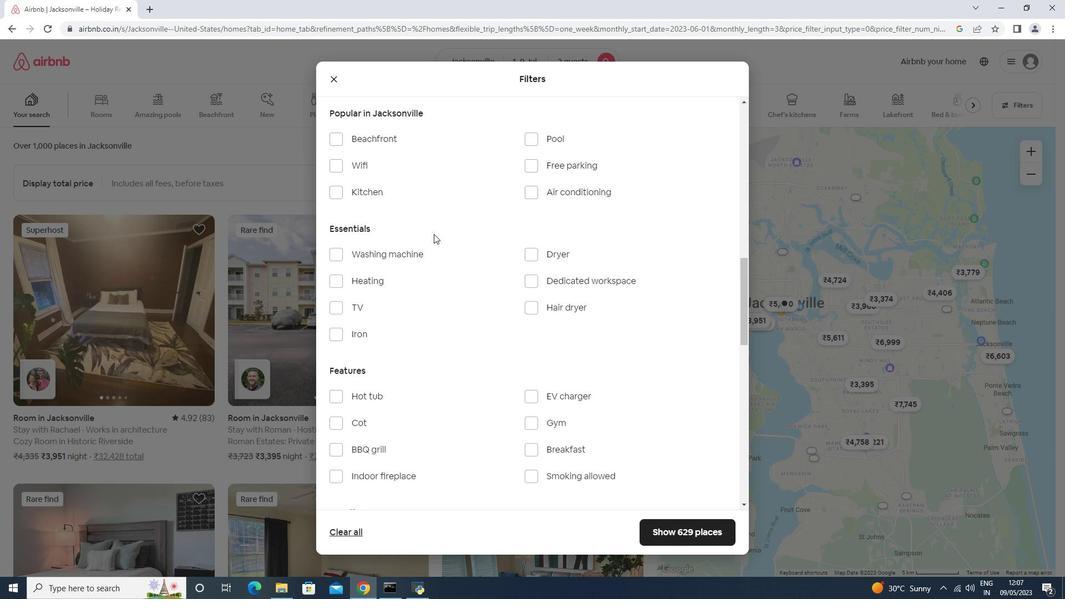 
Action: Mouse scrolled (434, 233) with delta (0, 0)
Screenshot: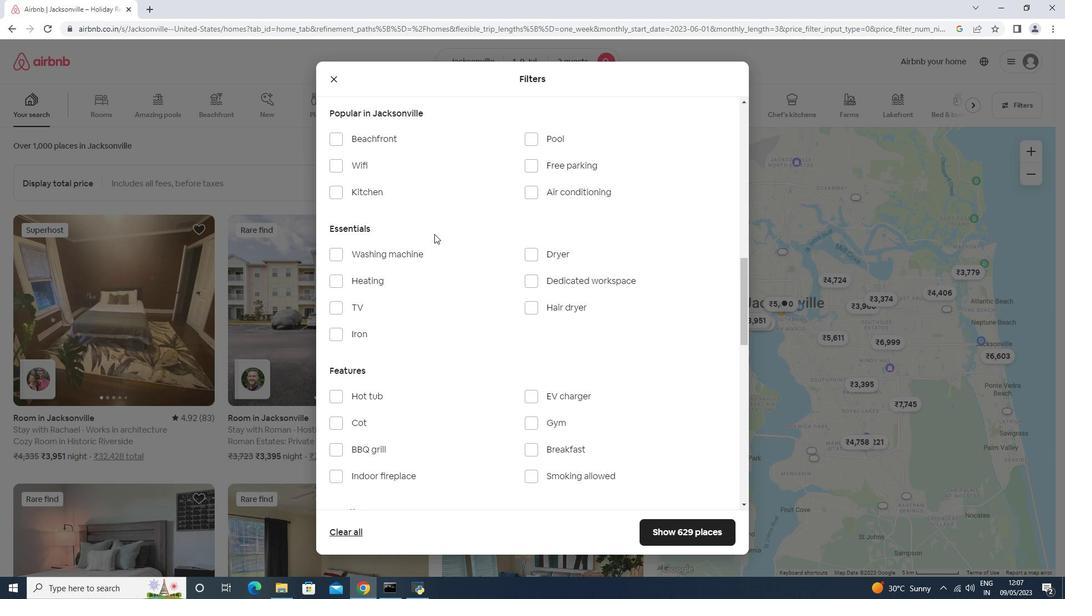 
Action: Mouse moved to (411, 145)
Screenshot: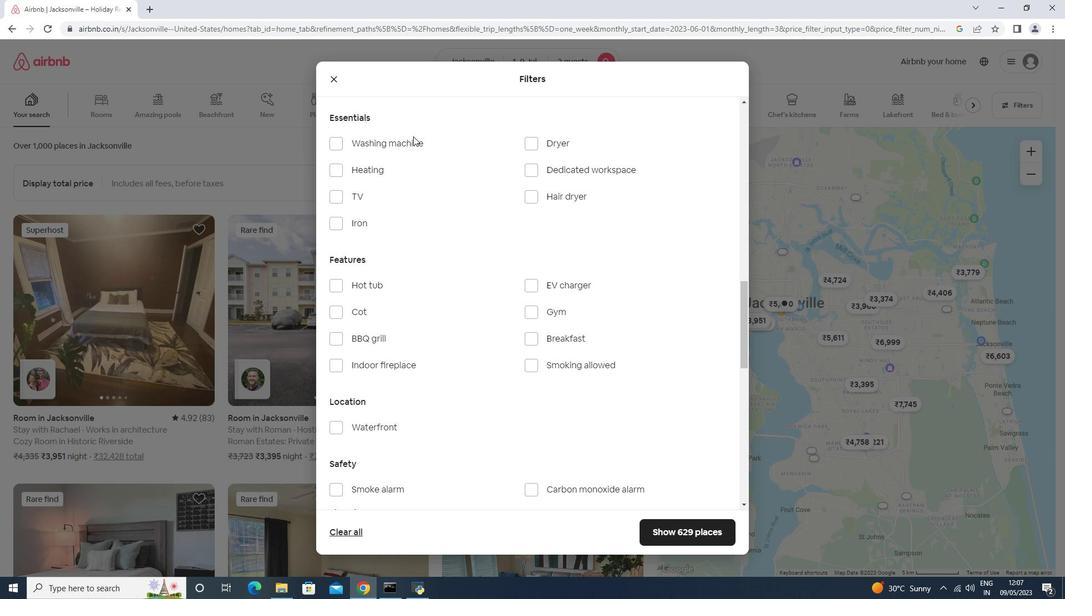 
Action: Mouse pressed left at (411, 145)
Screenshot: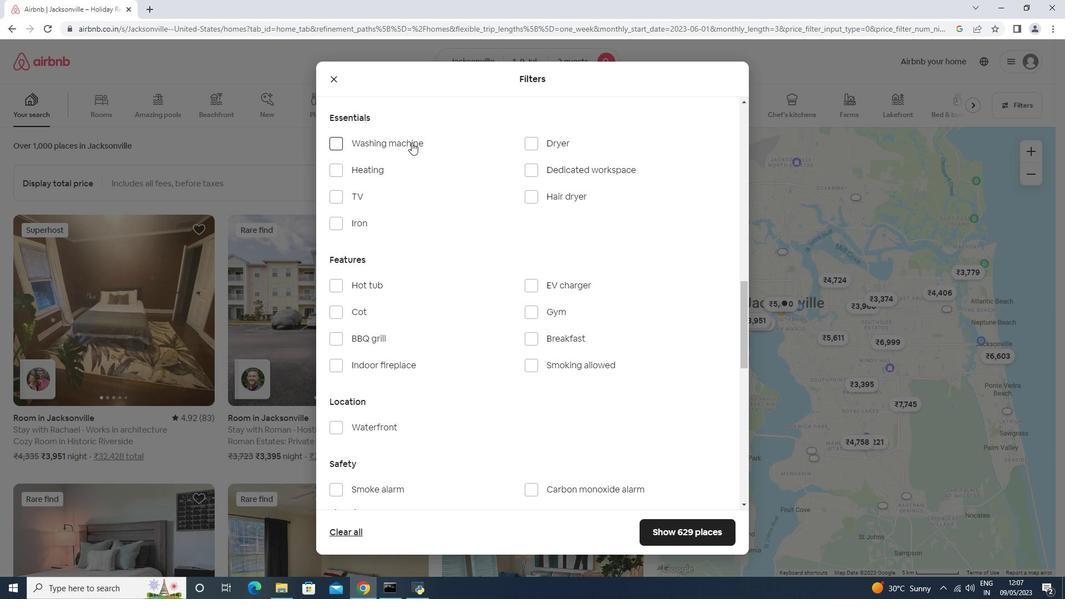 
Action: Mouse moved to (419, 164)
Screenshot: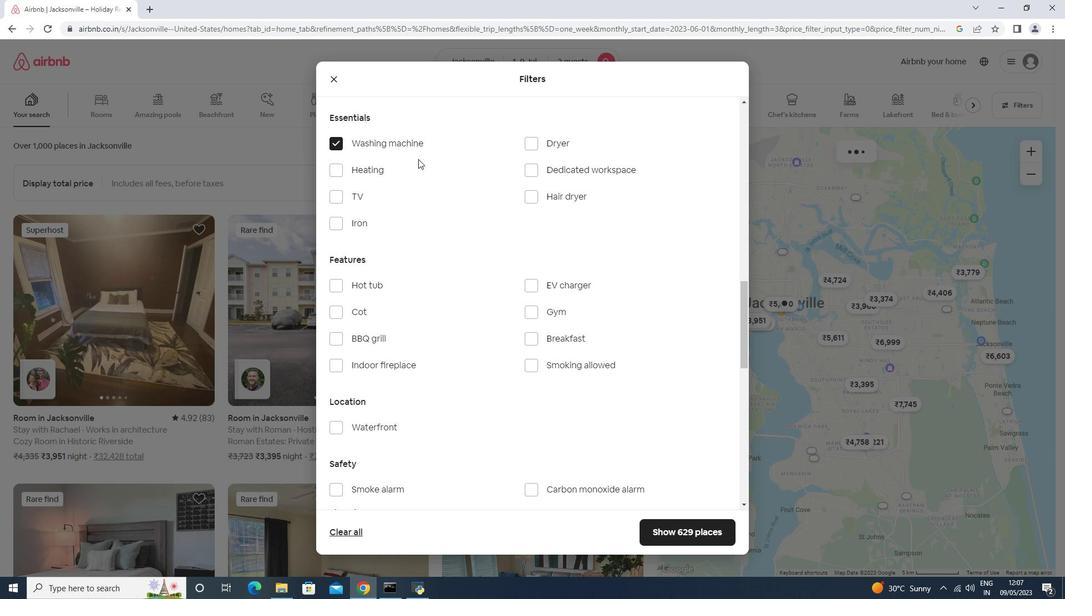 
Action: Mouse scrolled (419, 163) with delta (0, 0)
Screenshot: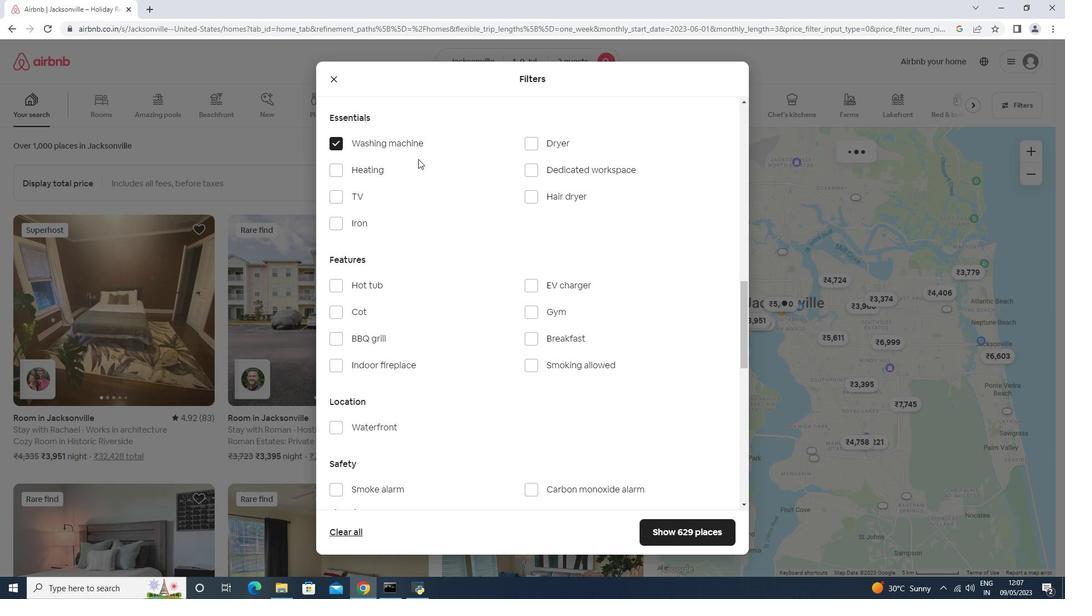 
Action: Mouse scrolled (419, 164) with delta (0, 0)
Screenshot: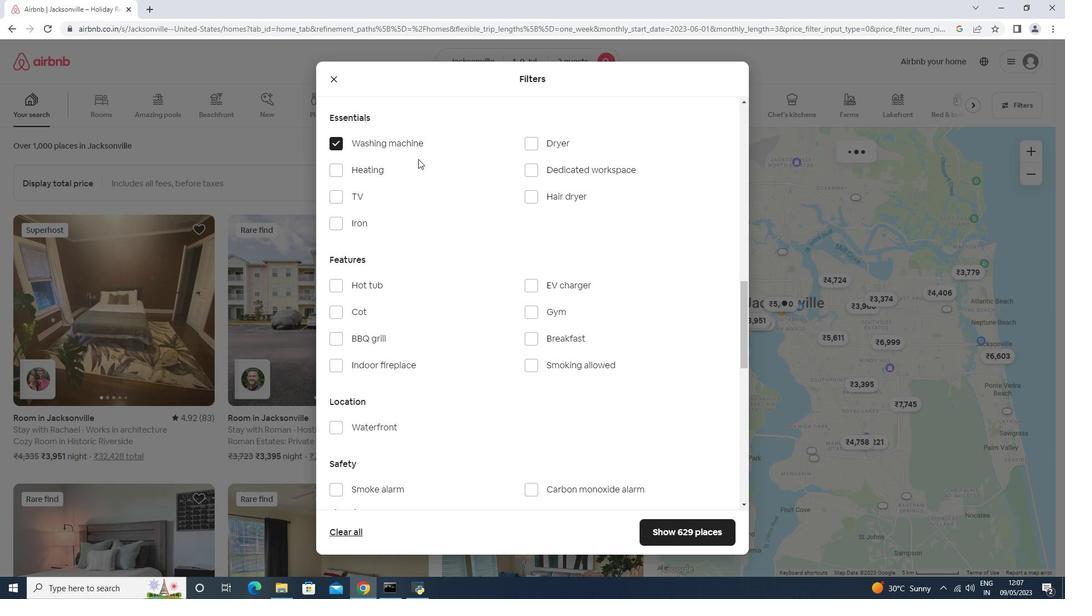 
Action: Mouse scrolled (419, 164) with delta (0, 0)
Screenshot: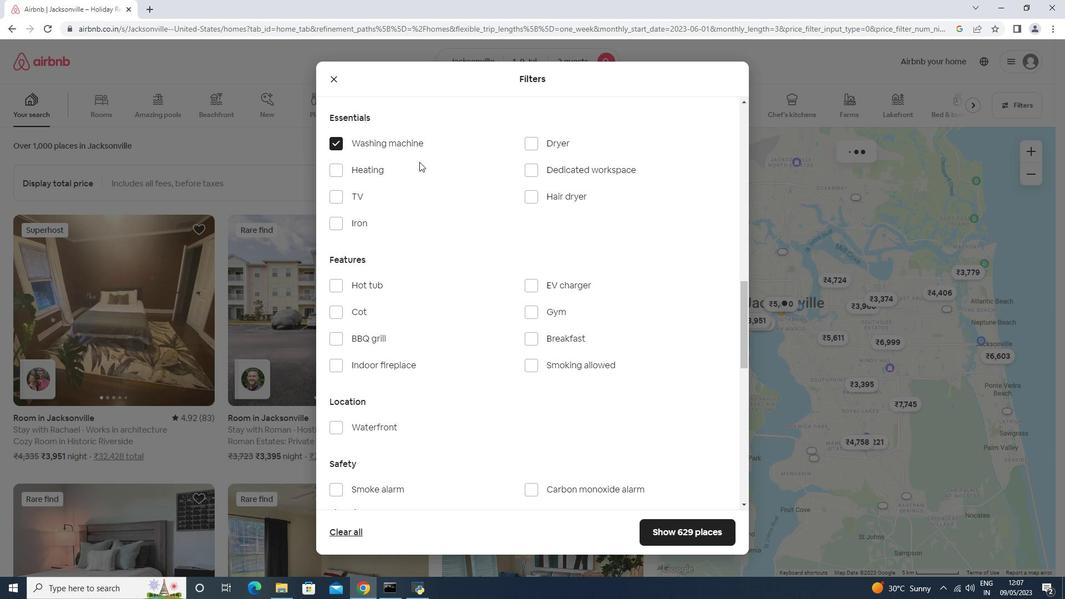 
Action: Mouse scrolled (419, 164) with delta (0, 0)
Screenshot: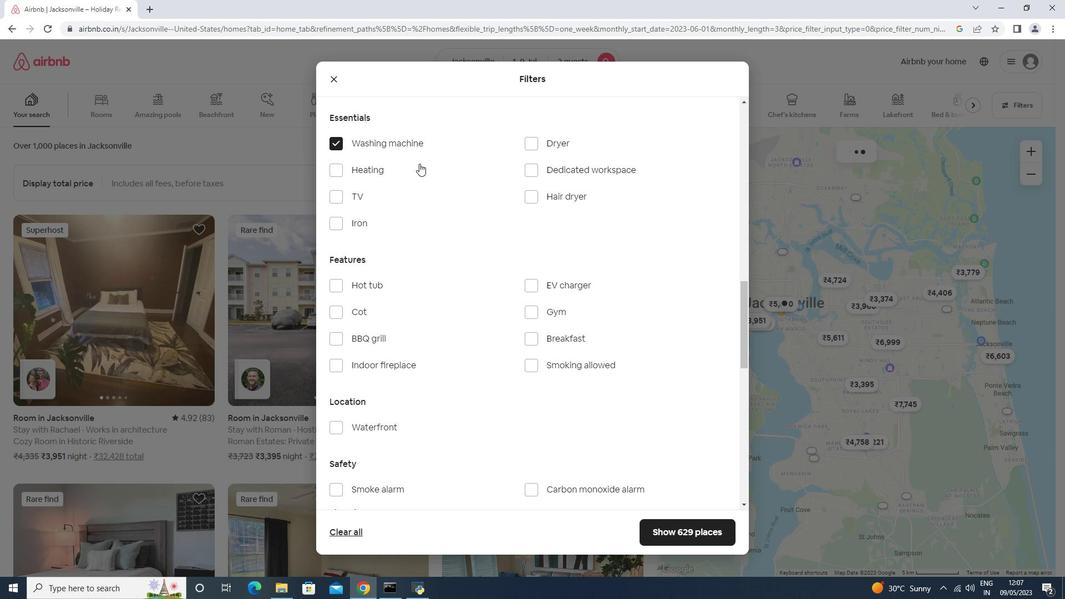 
Action: Mouse scrolled (419, 164) with delta (0, 0)
Screenshot: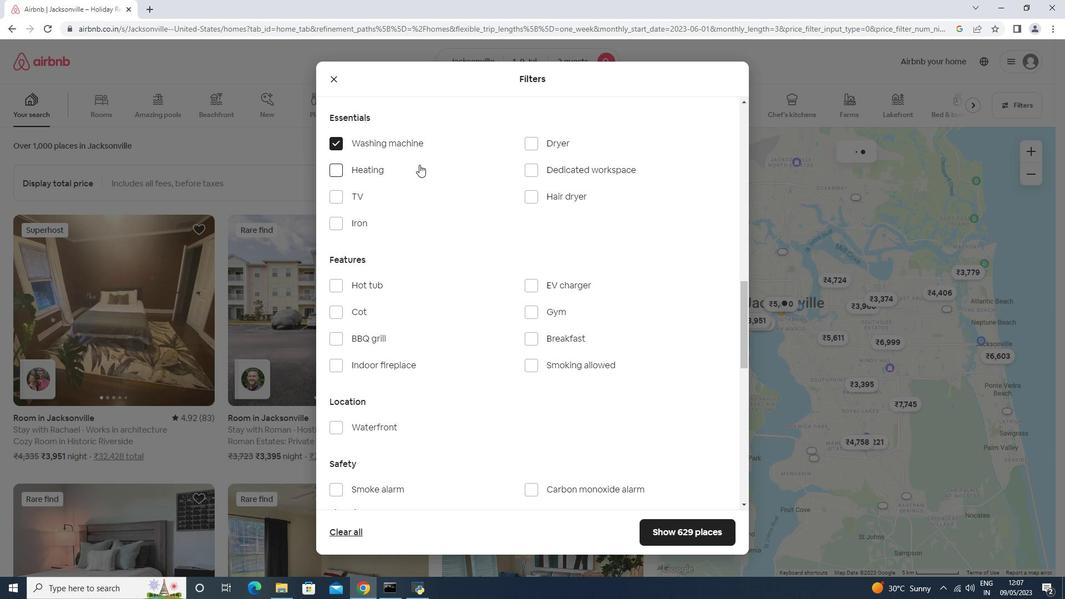 
Action: Mouse scrolled (419, 164) with delta (0, 0)
Screenshot: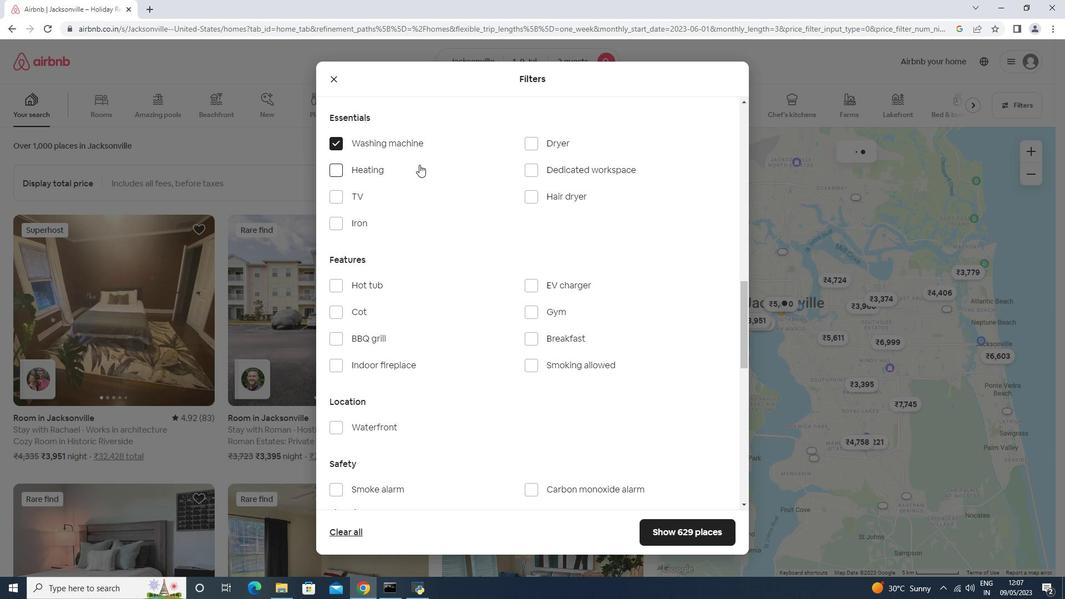 
Action: Mouse moved to (702, 308)
Screenshot: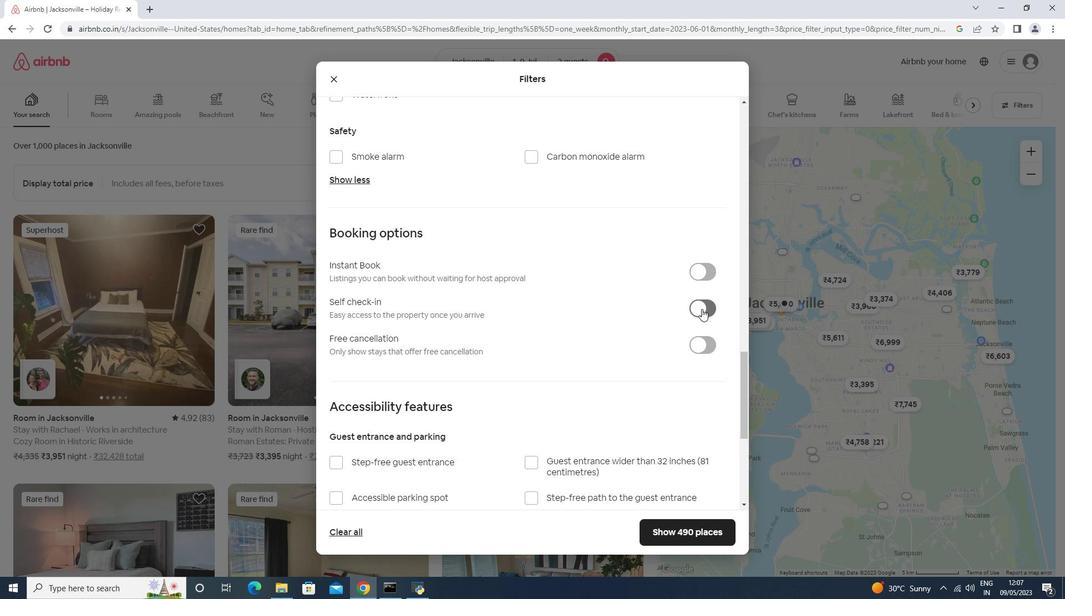 
Action: Mouse pressed left at (702, 308)
Screenshot: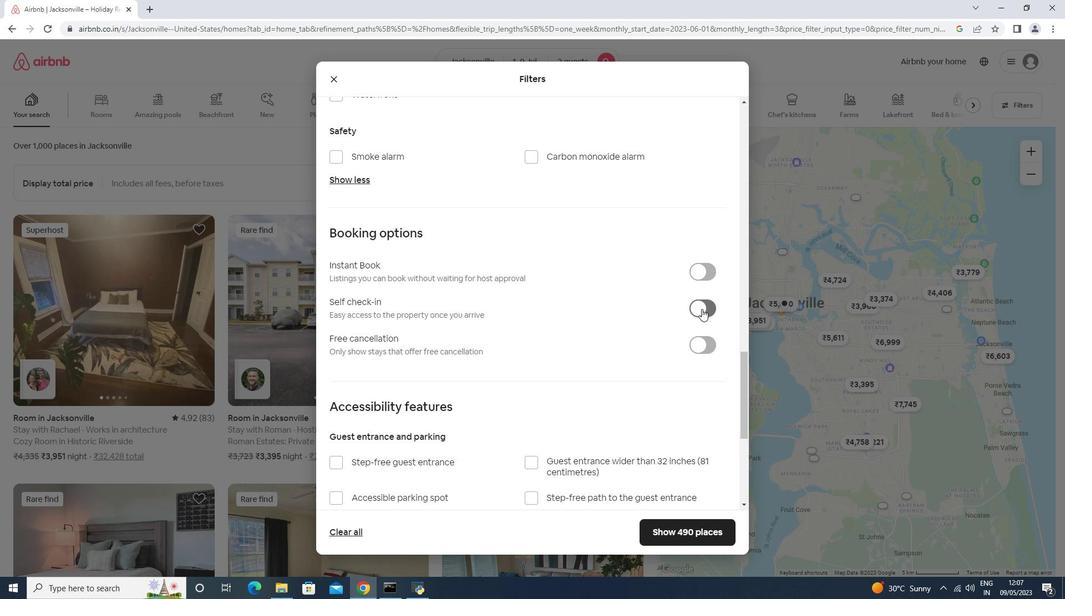 
Action: Mouse moved to (697, 303)
Screenshot: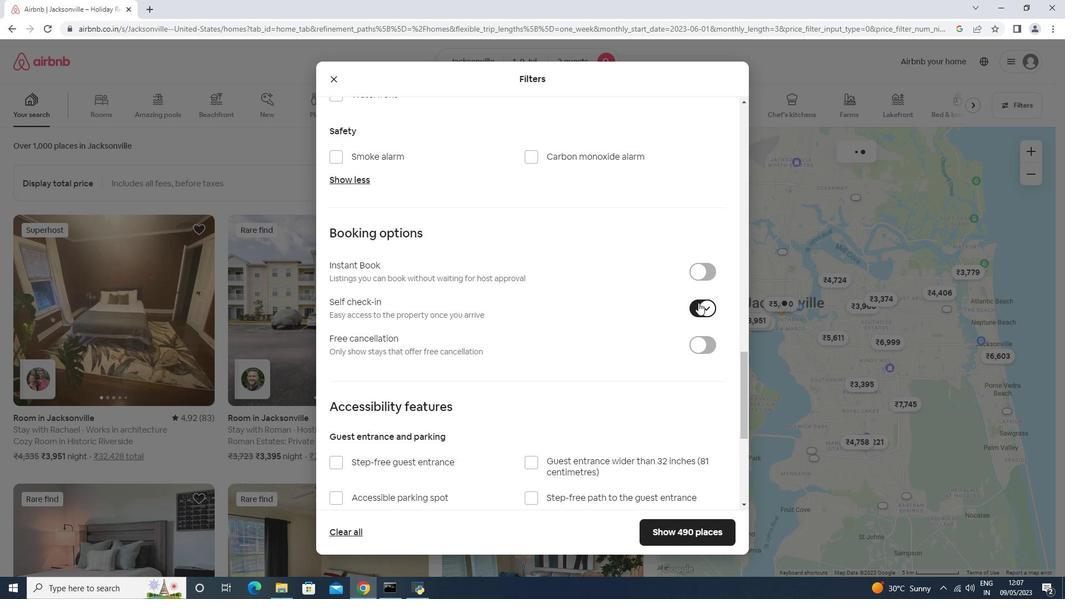 
Action: Mouse scrolled (697, 302) with delta (0, 0)
Screenshot: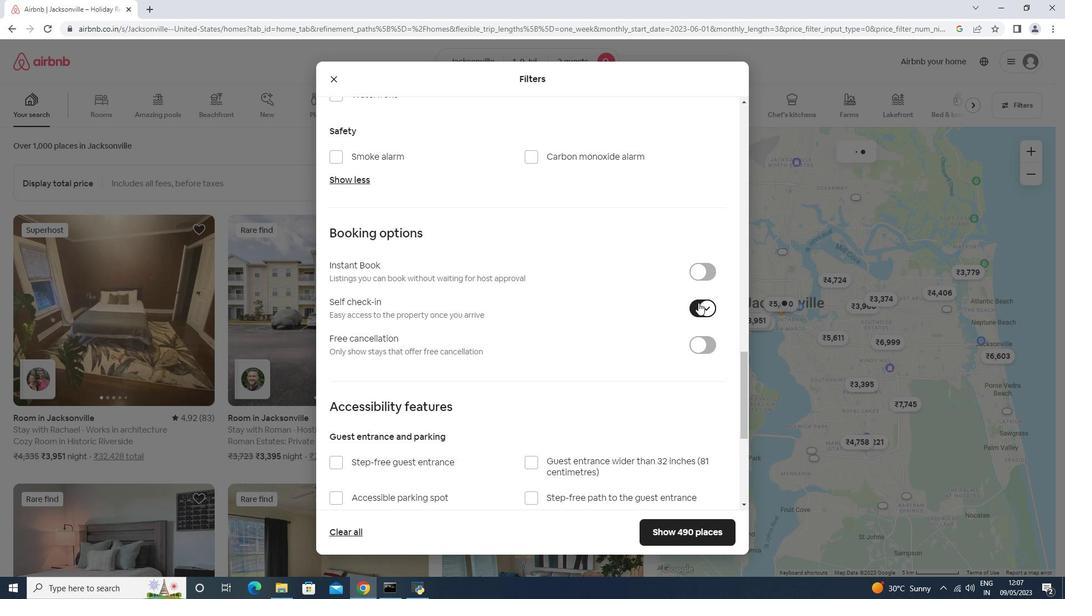 
Action: Mouse scrolled (697, 302) with delta (0, 0)
Screenshot: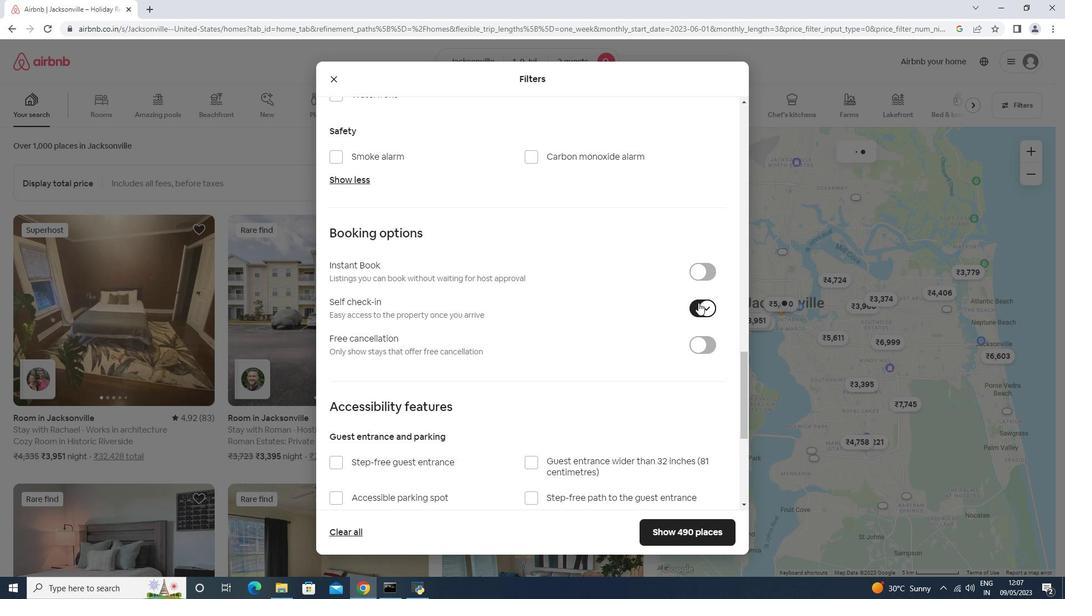 
Action: Mouse scrolled (697, 302) with delta (0, 0)
Screenshot: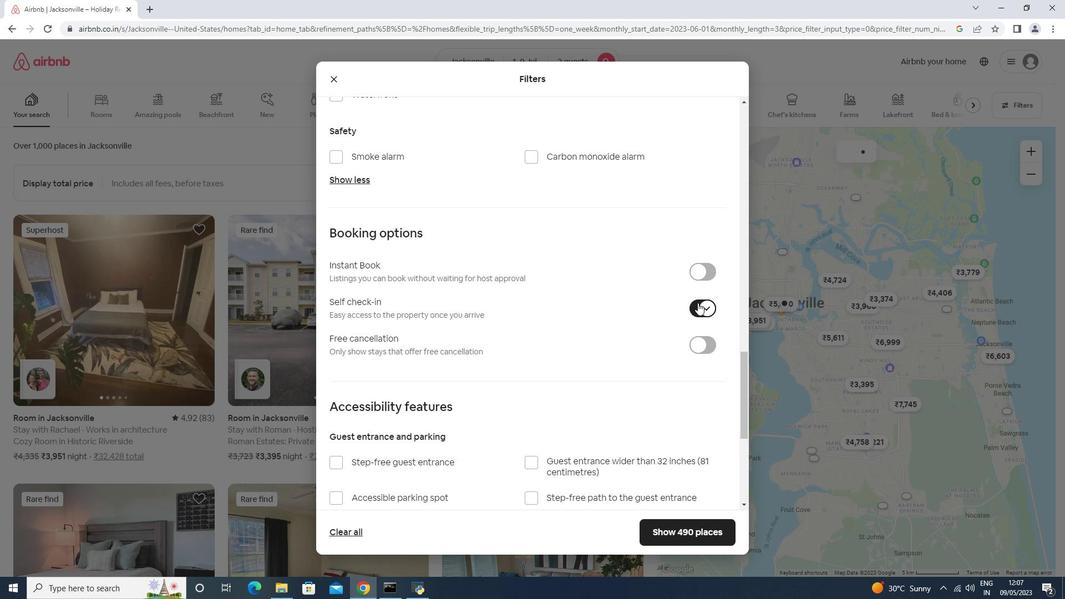 
Action: Mouse scrolled (697, 302) with delta (0, 0)
Screenshot: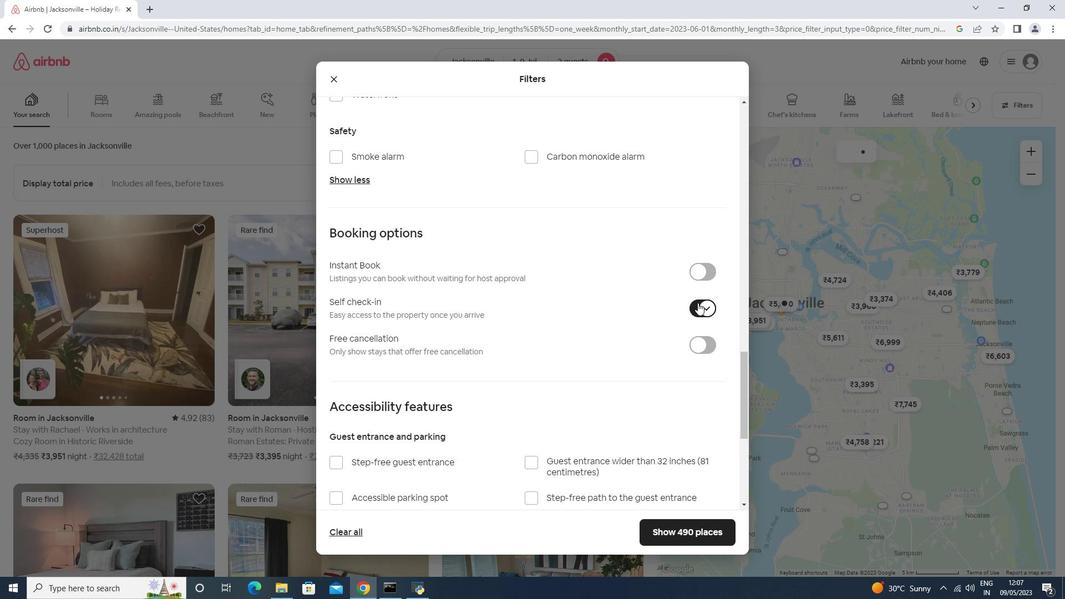 
Action: Mouse scrolled (697, 302) with delta (0, 0)
Screenshot: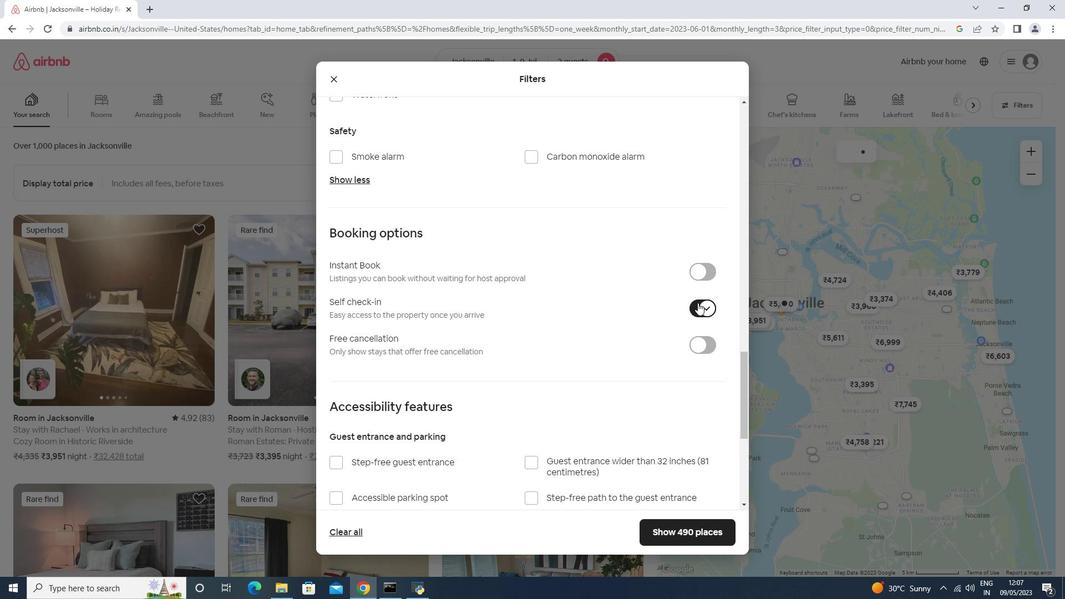 
Action: Mouse scrolled (697, 302) with delta (0, 0)
Screenshot: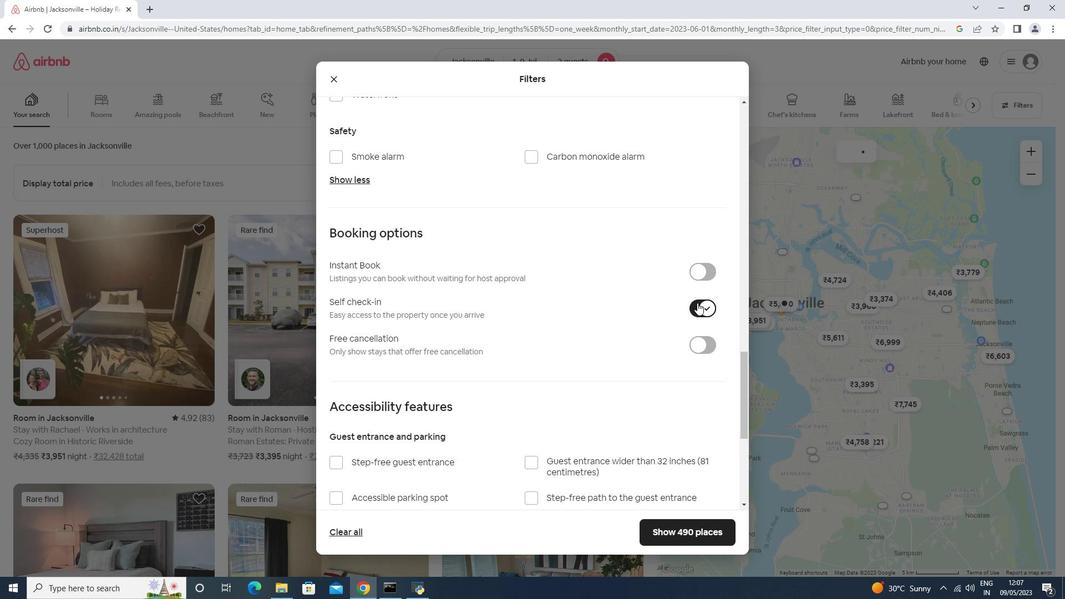 
Action: Mouse moved to (412, 436)
Screenshot: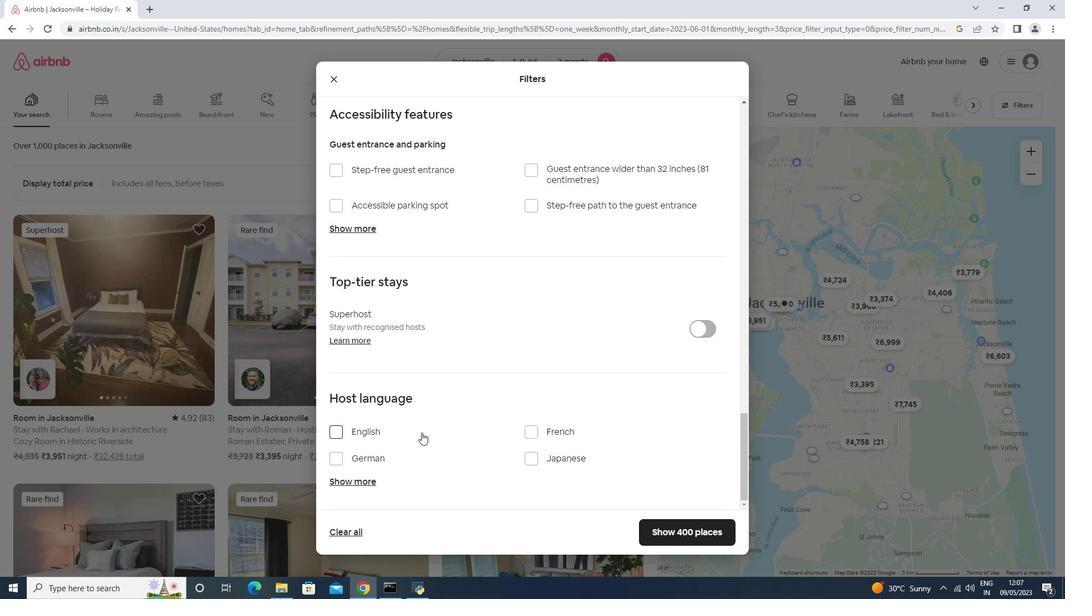 
Action: Mouse pressed left at (412, 436)
Screenshot: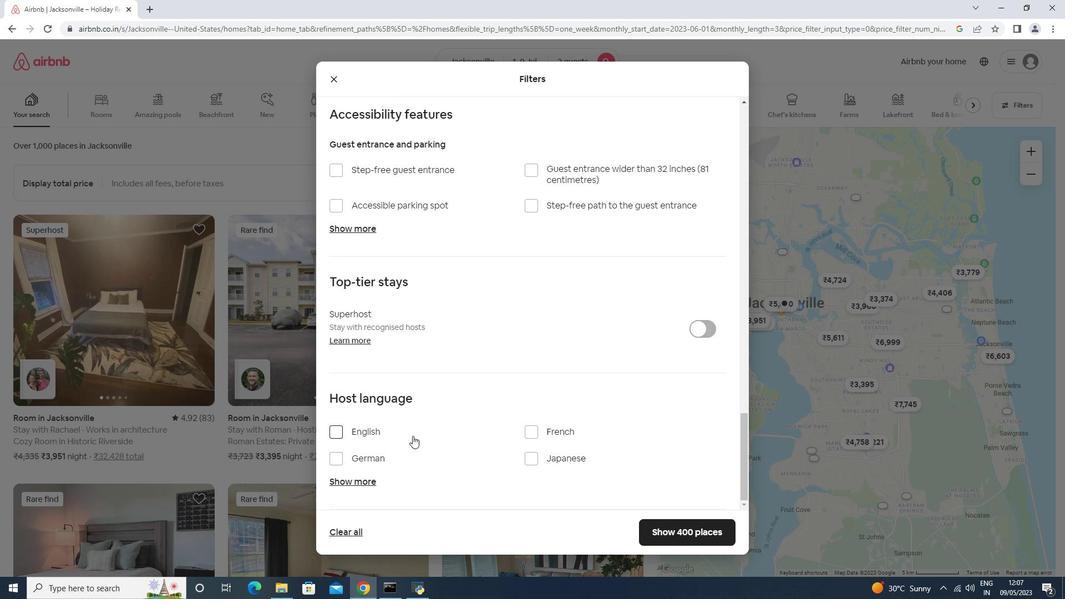 
Action: Mouse moved to (707, 527)
Screenshot: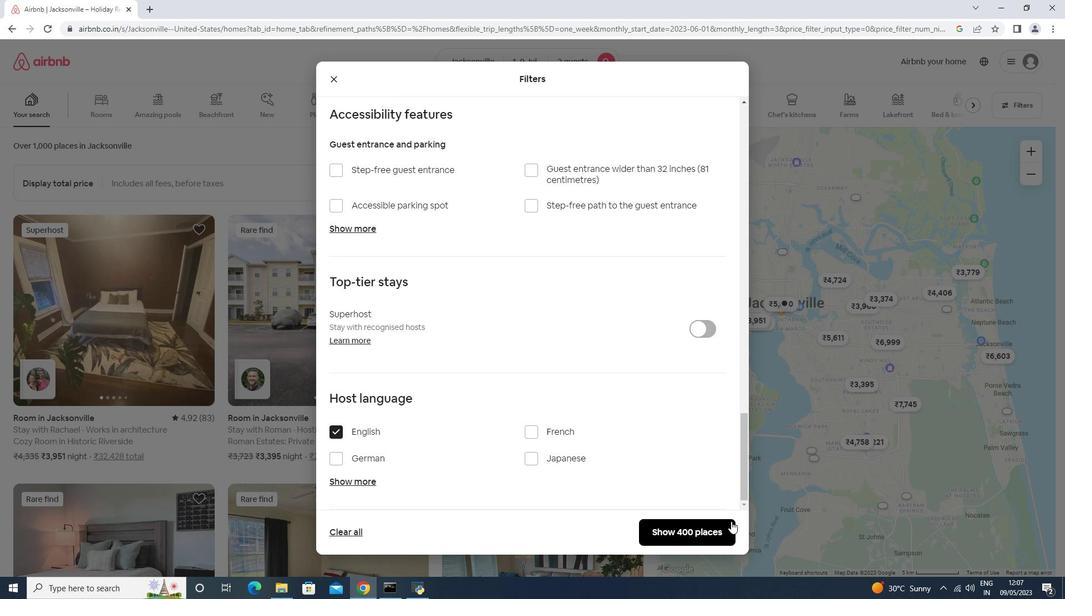 
Action: Mouse pressed left at (707, 527)
Screenshot: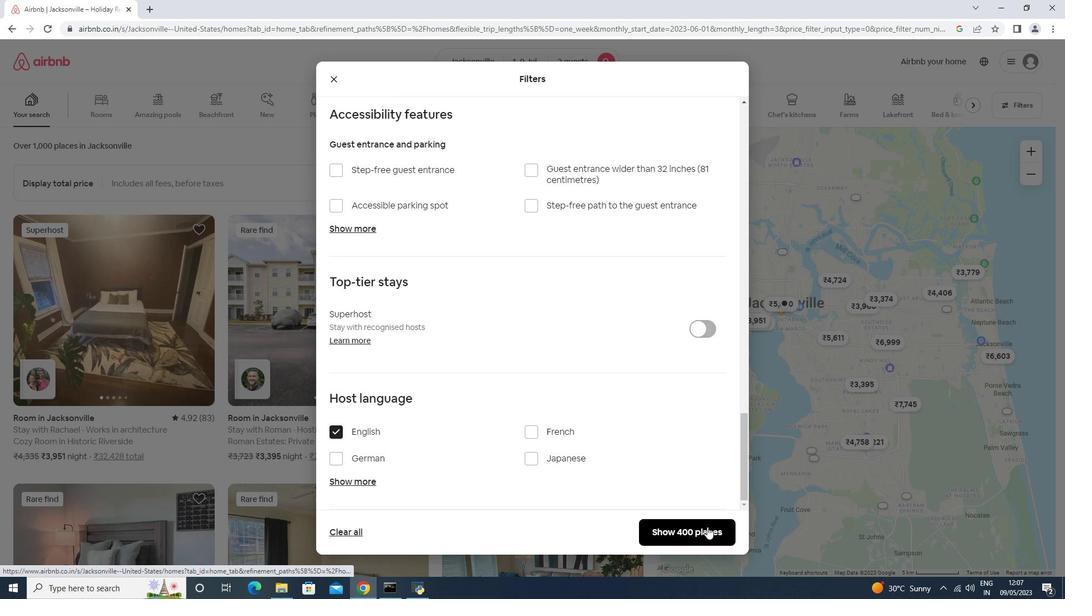 
Action: Mouse moved to (699, 525)
Screenshot: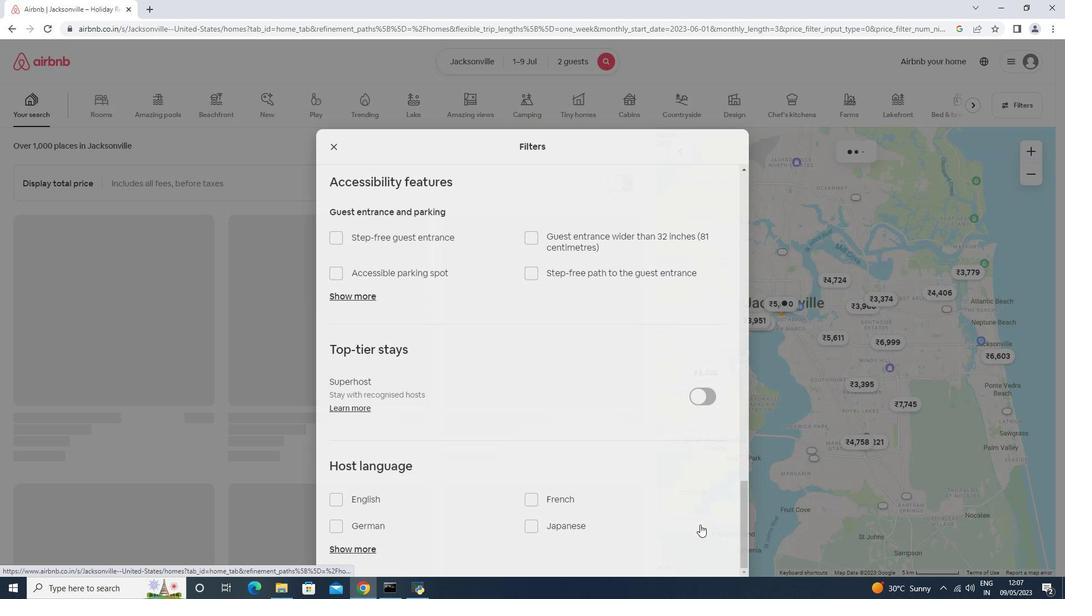 
